Task: Open Card Product Launch Execution in Board Email Marketing Welcome Email Series Strategy and Execution to Workspace Email Marketing Software and add a team member Softage.1@softage.net, a label Blue, a checklist Bond Investing, an attachment from Trello, a color Blue and finally, add a card description 'Create and send out employee satisfaction survey on work environment' and a comment 'Let us approach this task with a sense of collaboration and teamwork, leveraging the strengths of each team member.'. Add a start date 'Jan 09, 1900' with a due date 'Jan 09, 1900'
Action: Mouse moved to (65, 315)
Screenshot: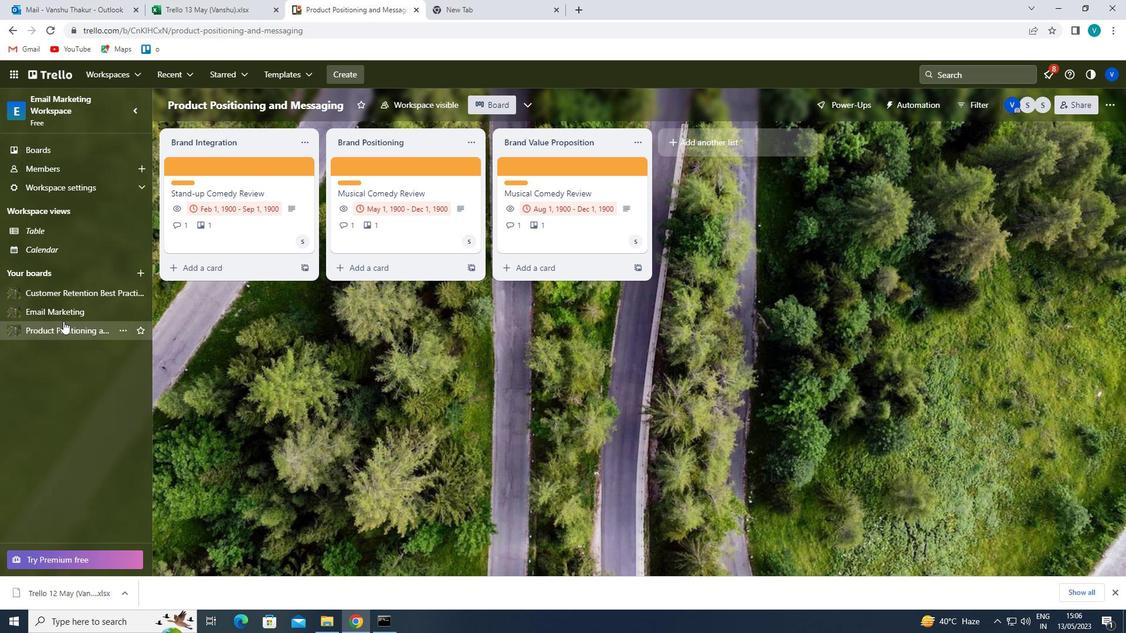 
Action: Mouse pressed left at (65, 315)
Screenshot: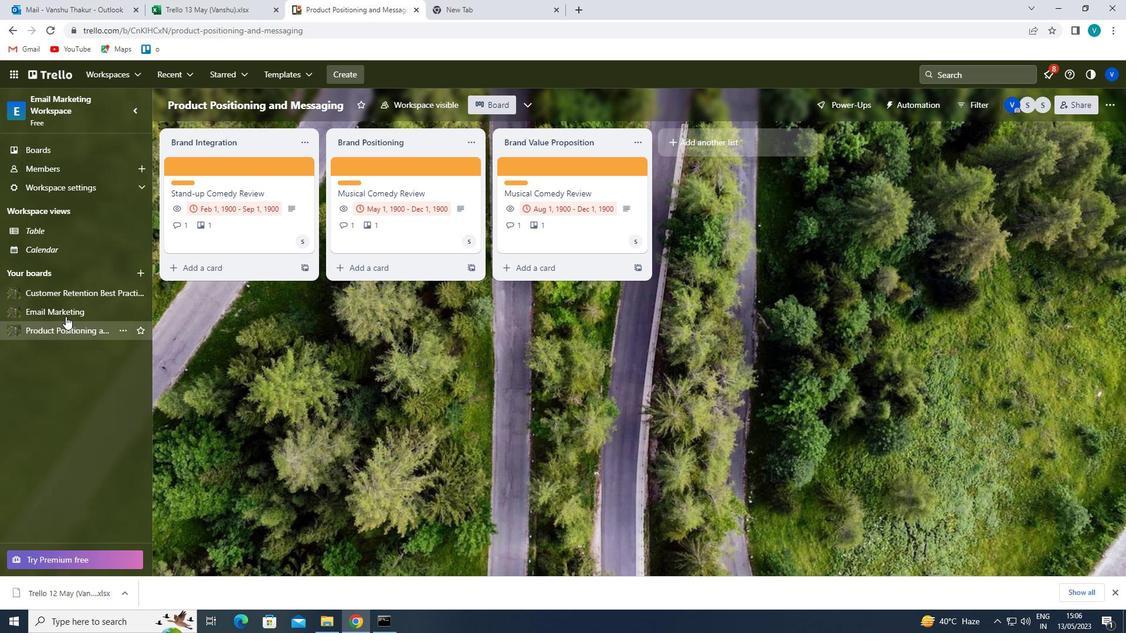 
Action: Mouse moved to (588, 162)
Screenshot: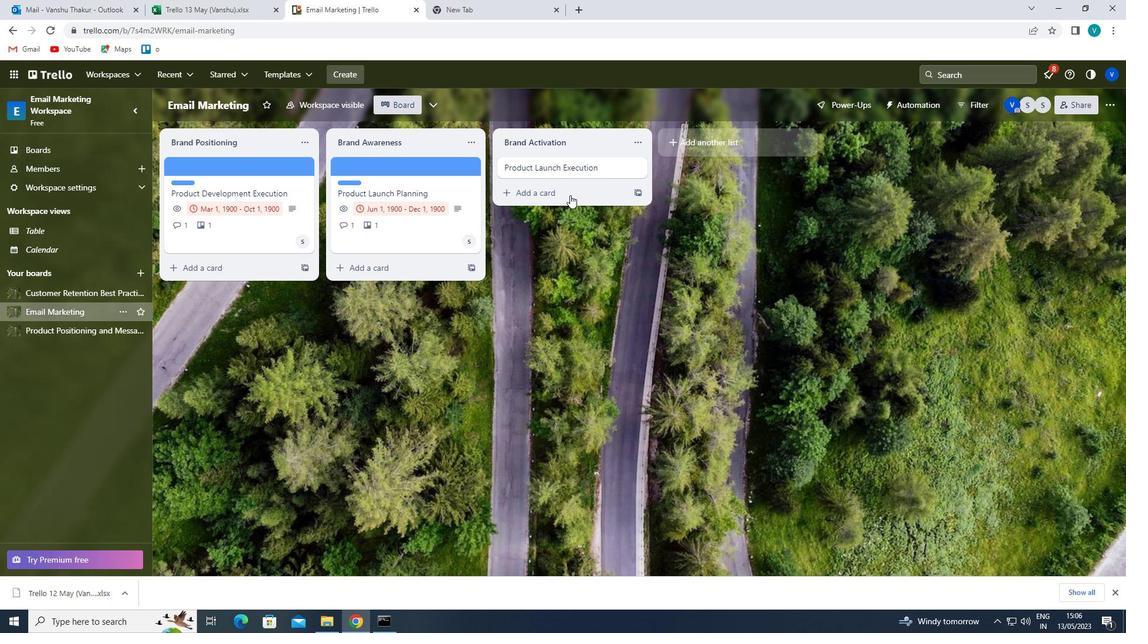 
Action: Mouse pressed left at (588, 162)
Screenshot: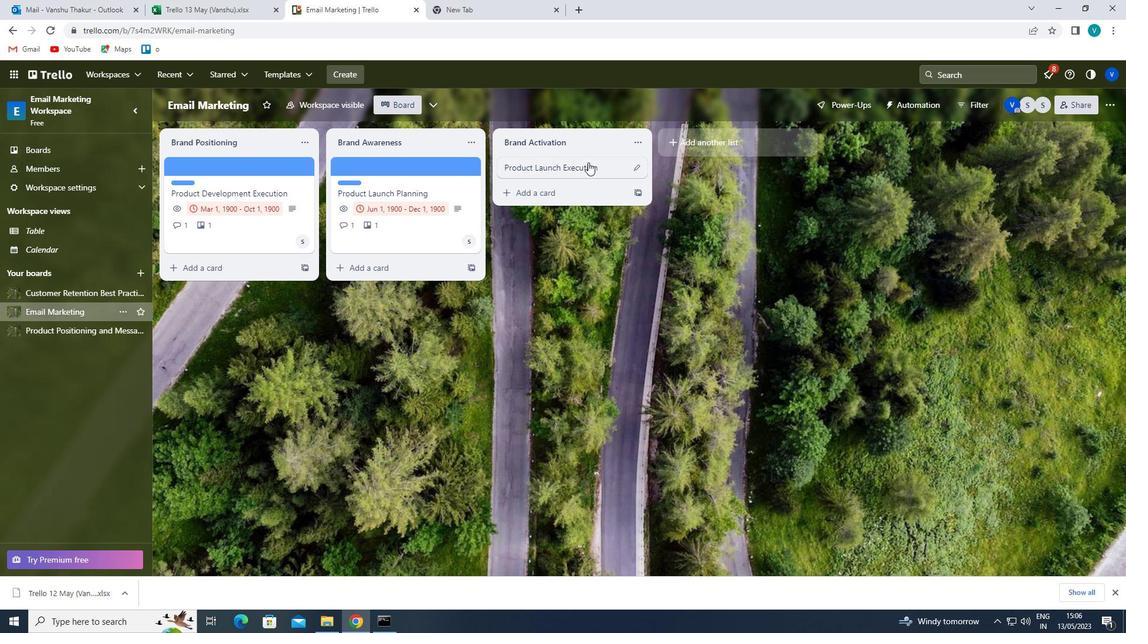 
Action: Mouse moved to (695, 206)
Screenshot: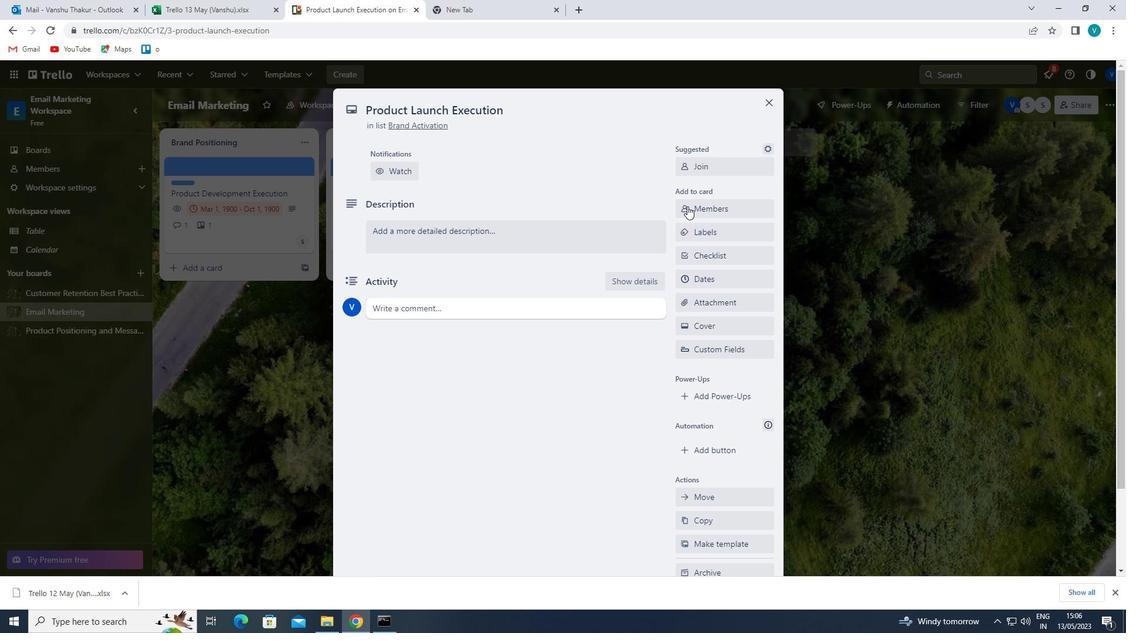 
Action: Mouse pressed left at (695, 206)
Screenshot: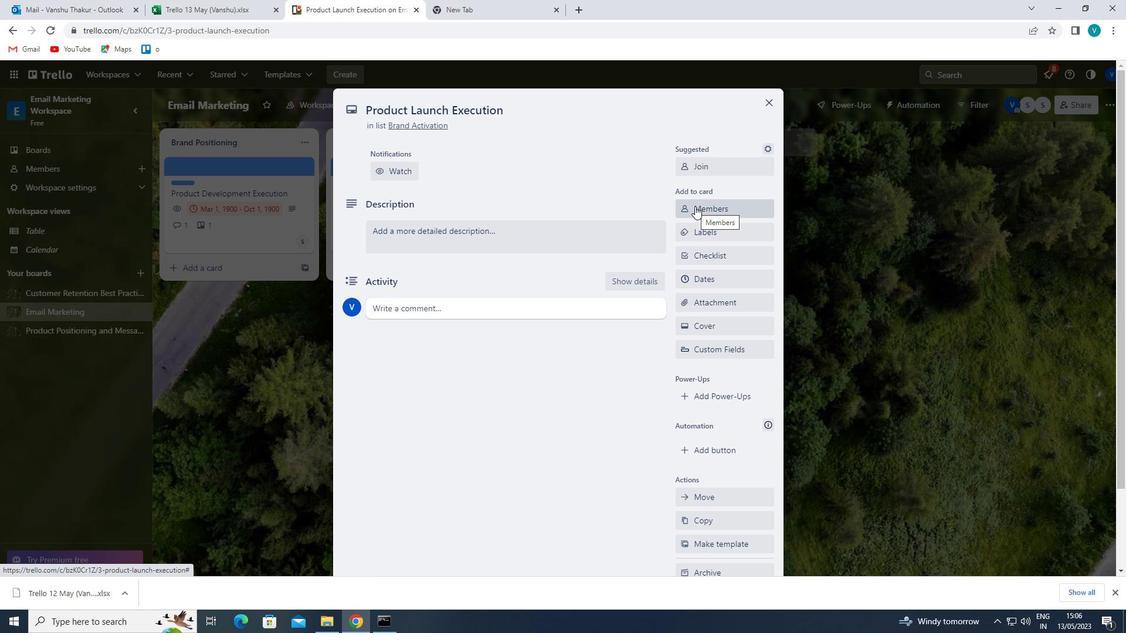 
Action: Mouse moved to (668, 192)
Screenshot: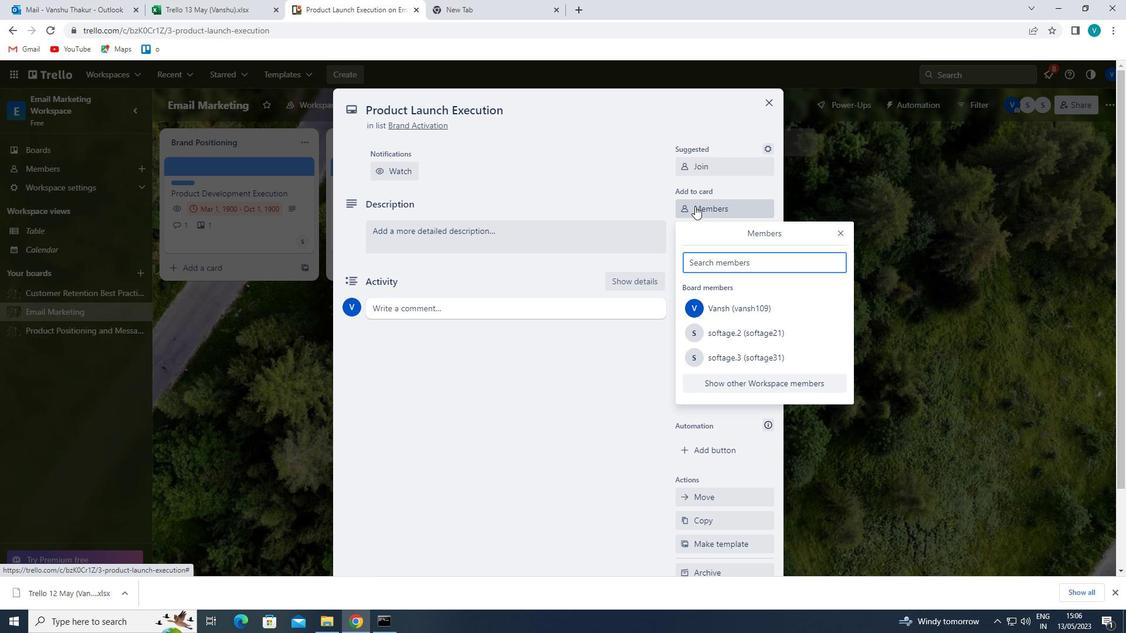 
Action: Key pressed <Key.shift>SOFT
Screenshot: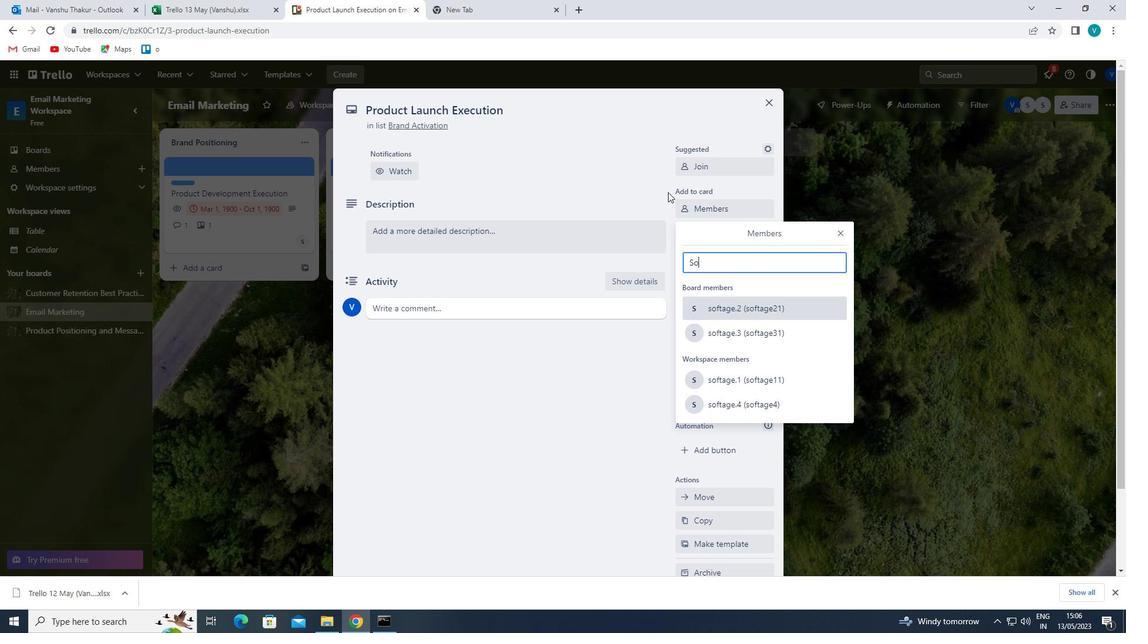 
Action: Mouse moved to (748, 375)
Screenshot: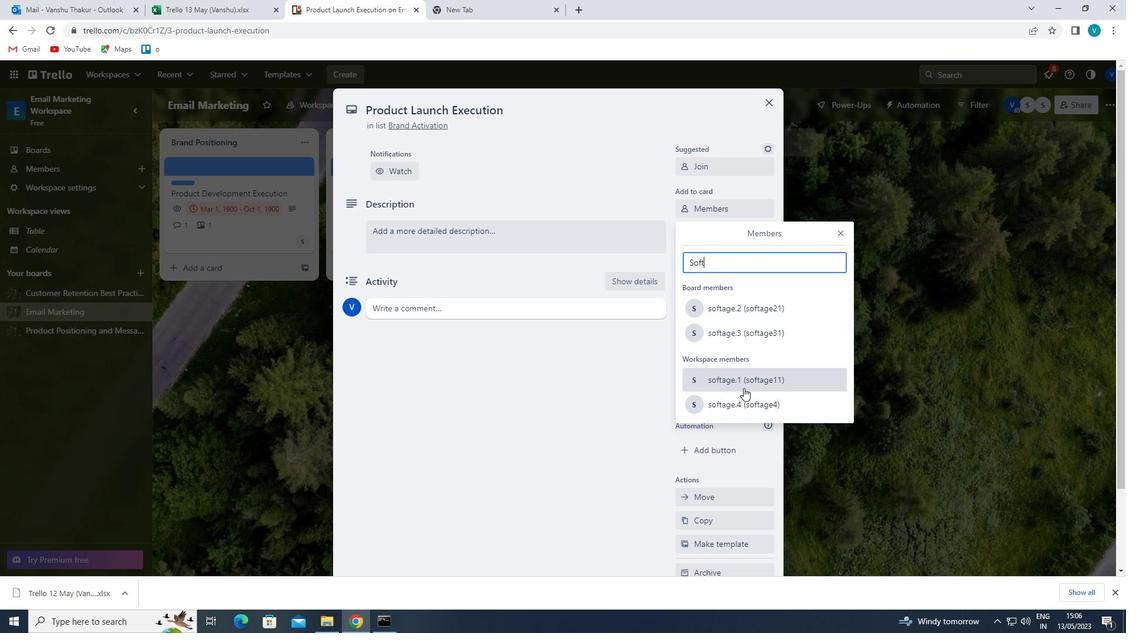 
Action: Mouse pressed left at (748, 375)
Screenshot: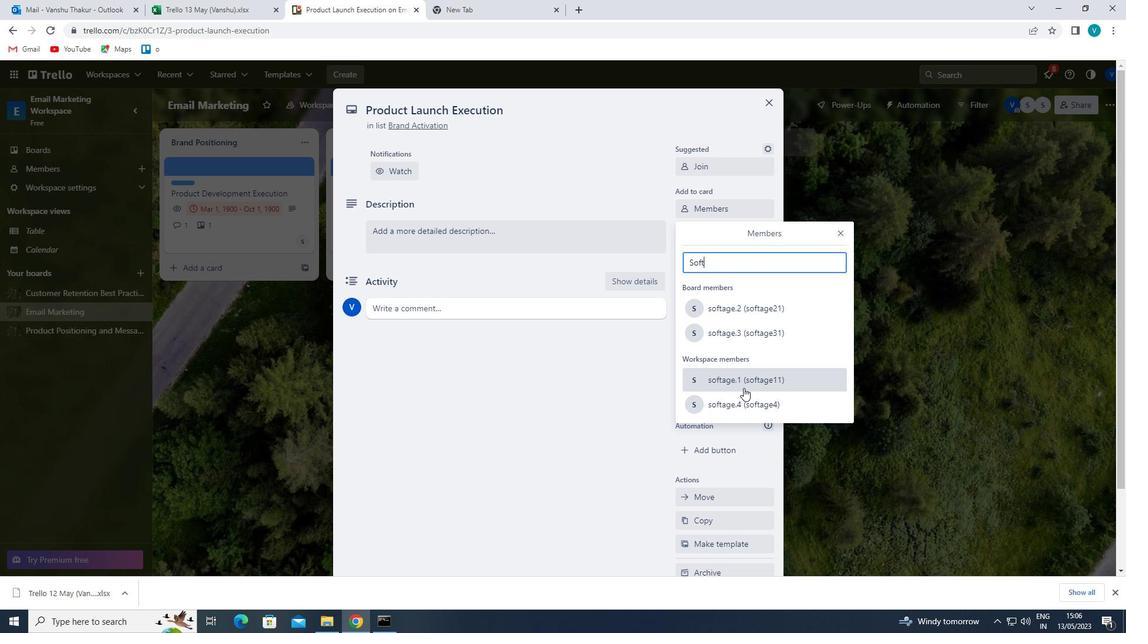 
Action: Mouse moved to (842, 233)
Screenshot: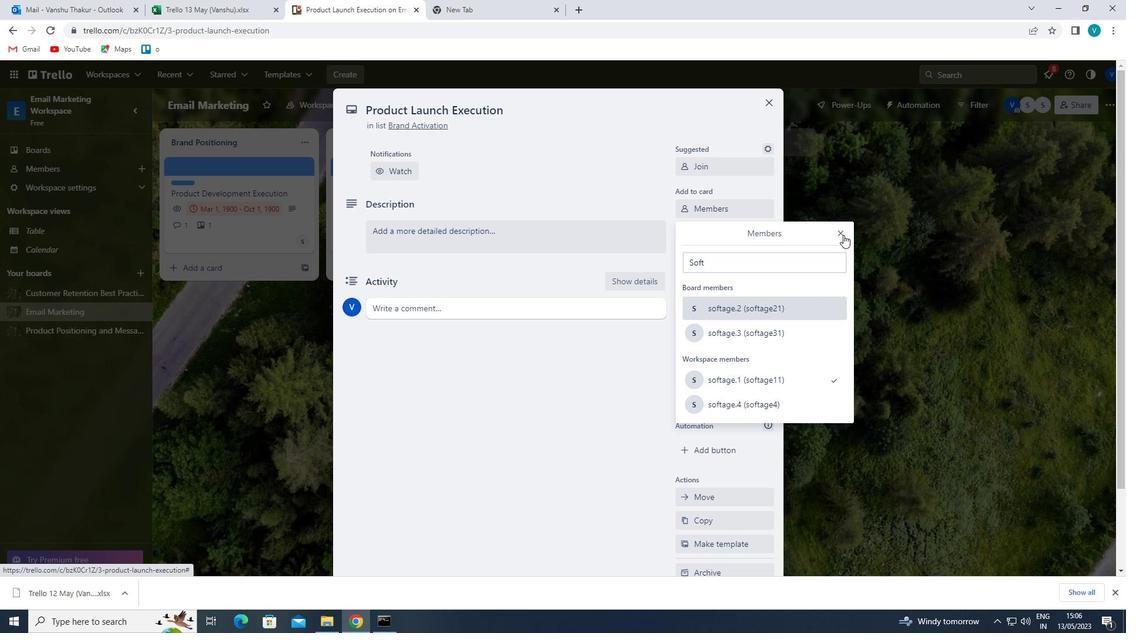
Action: Mouse pressed left at (842, 233)
Screenshot: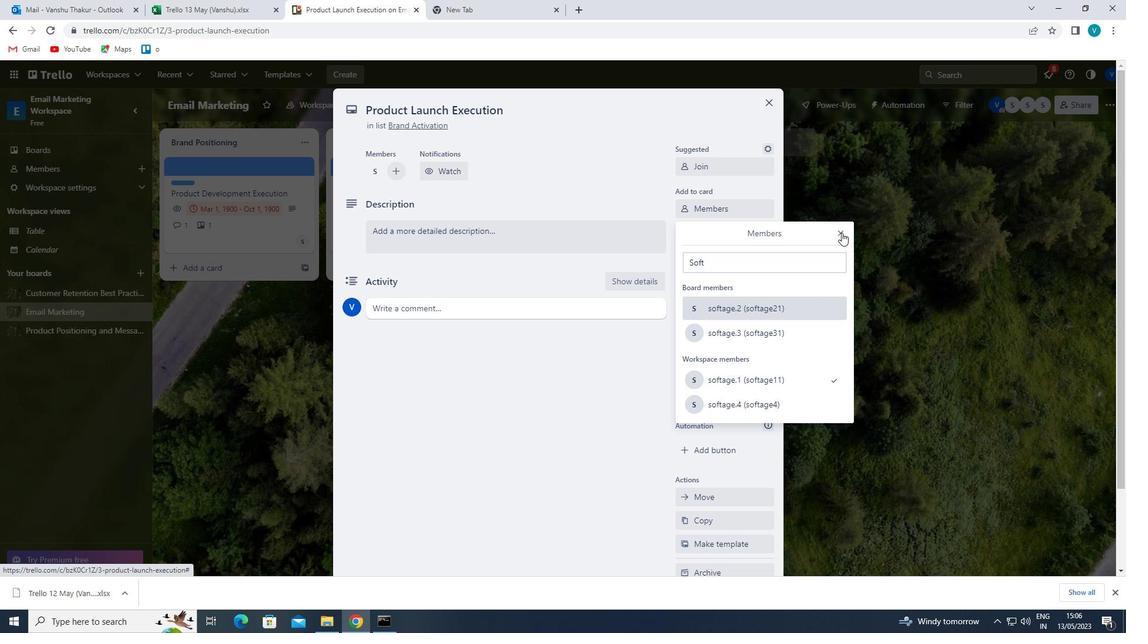 
Action: Mouse moved to (735, 232)
Screenshot: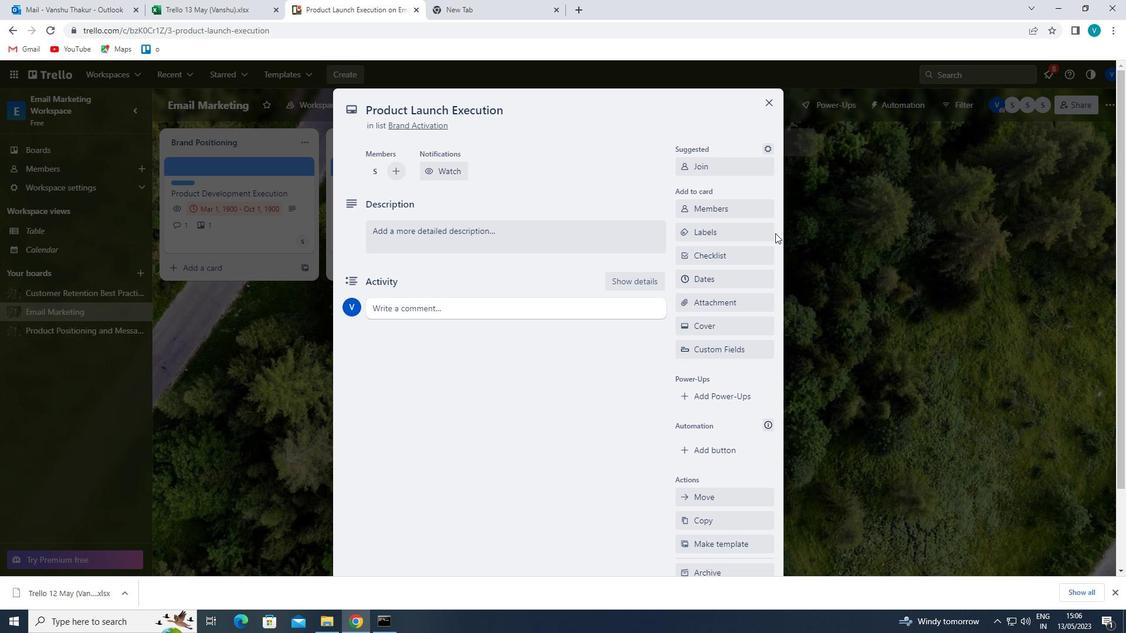 
Action: Mouse pressed left at (735, 232)
Screenshot: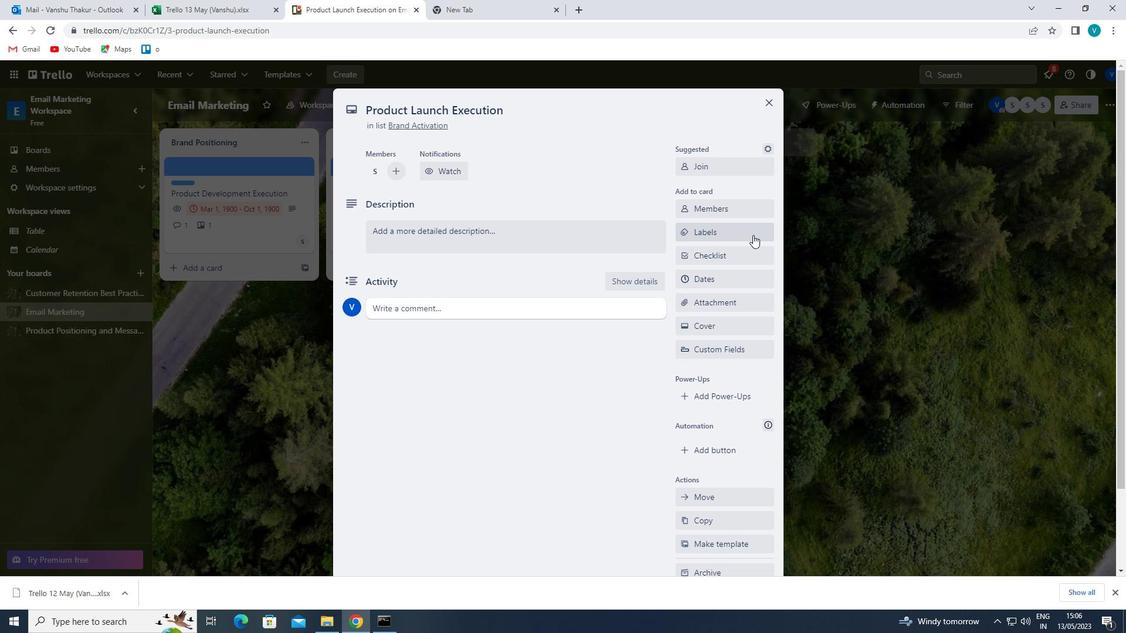 
Action: Mouse moved to (734, 429)
Screenshot: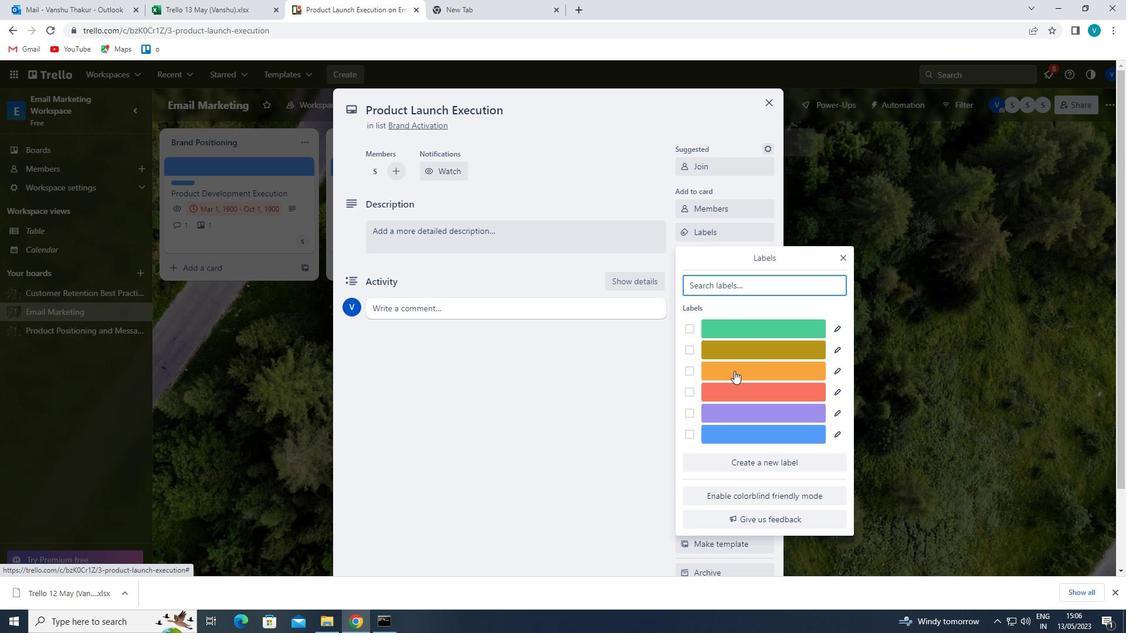 
Action: Mouse pressed left at (734, 429)
Screenshot: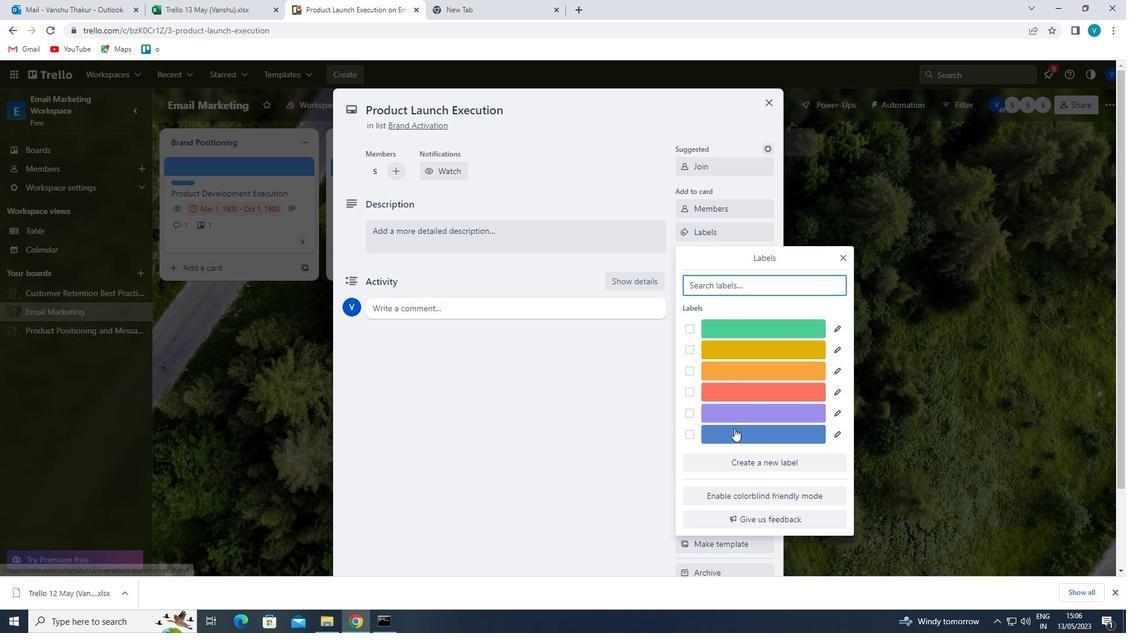 
Action: Mouse moved to (842, 258)
Screenshot: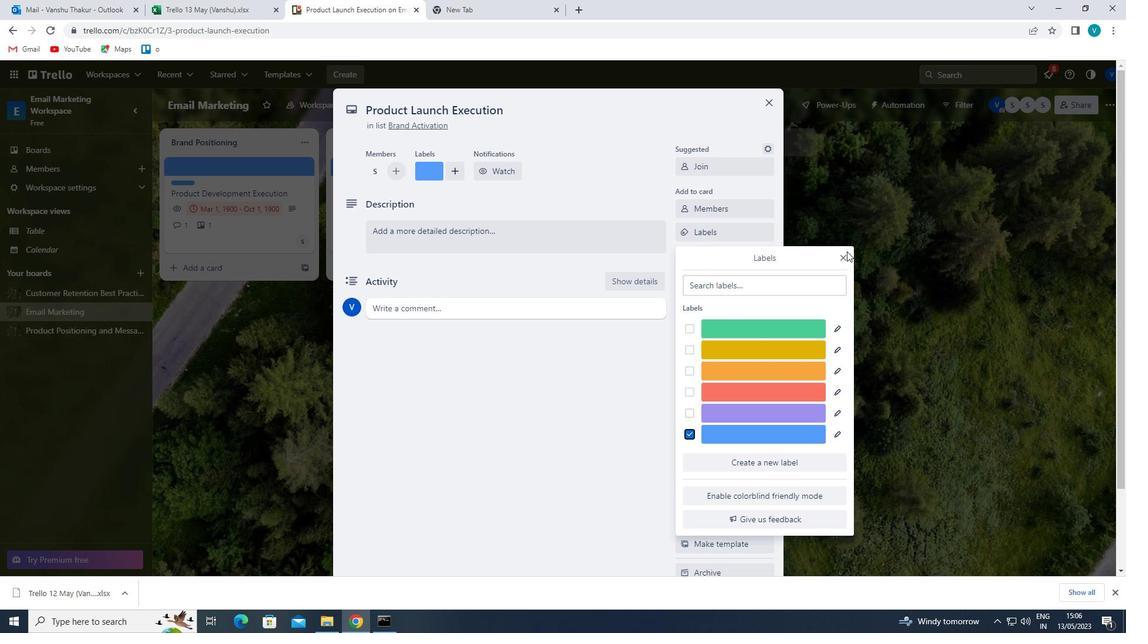 
Action: Mouse pressed left at (842, 258)
Screenshot: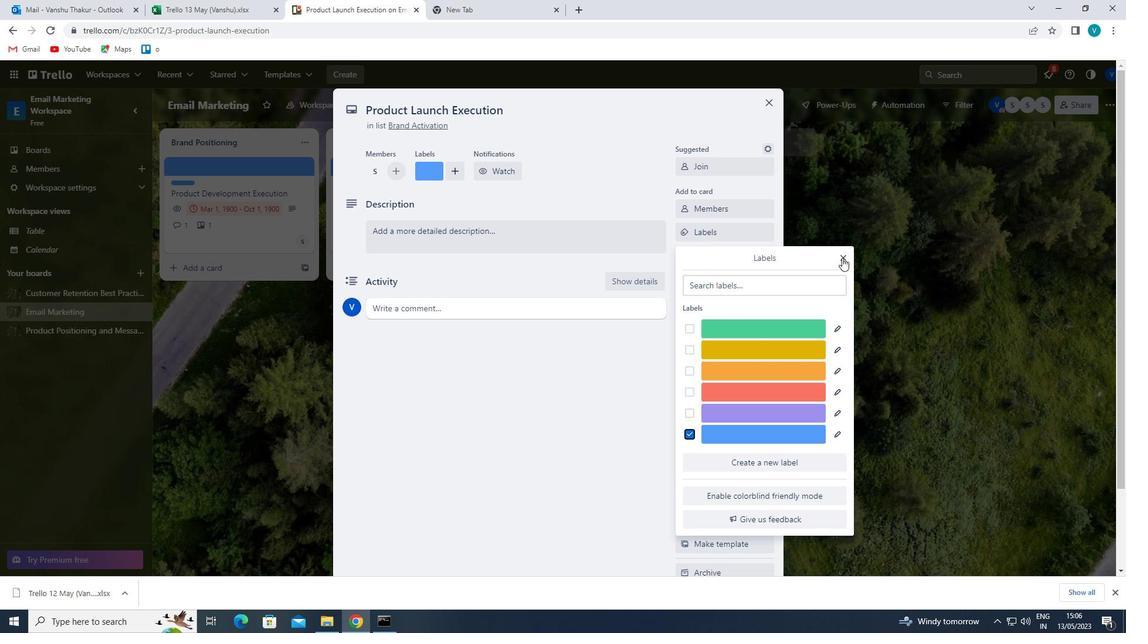 
Action: Mouse moved to (739, 255)
Screenshot: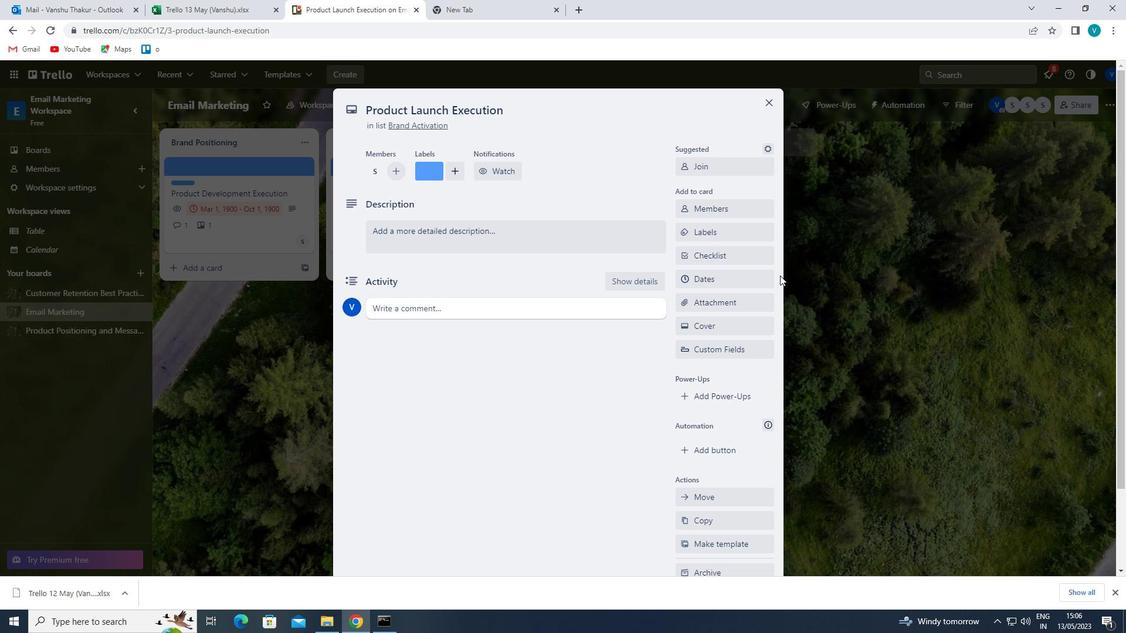
Action: Mouse pressed left at (739, 255)
Screenshot: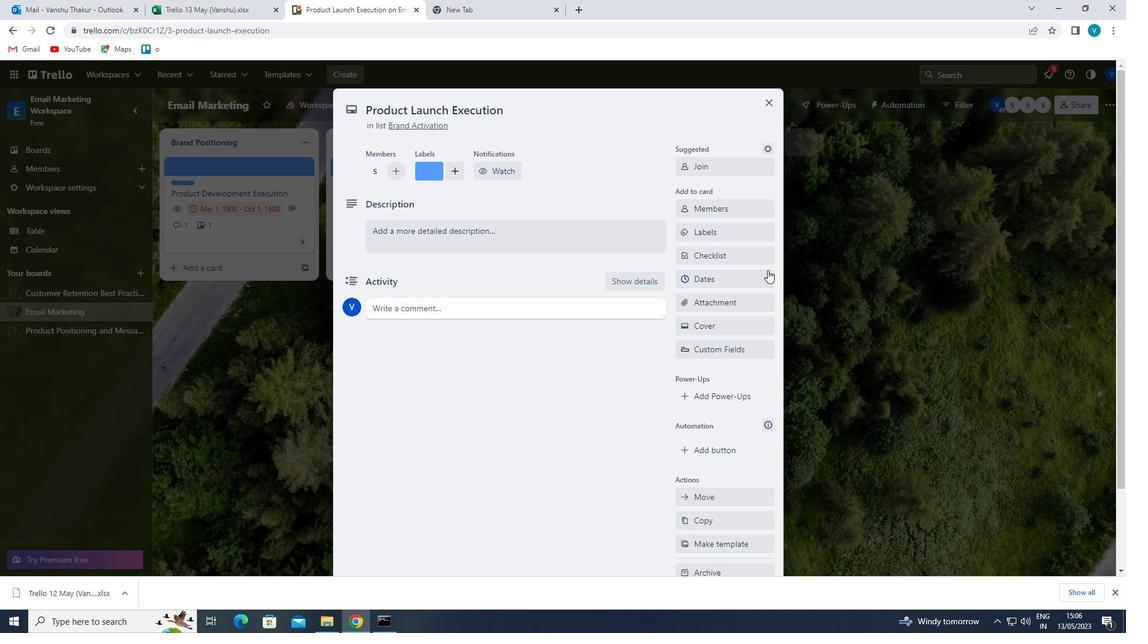 
Action: Key pressed <Key.shift>BOND<Key.space>
Screenshot: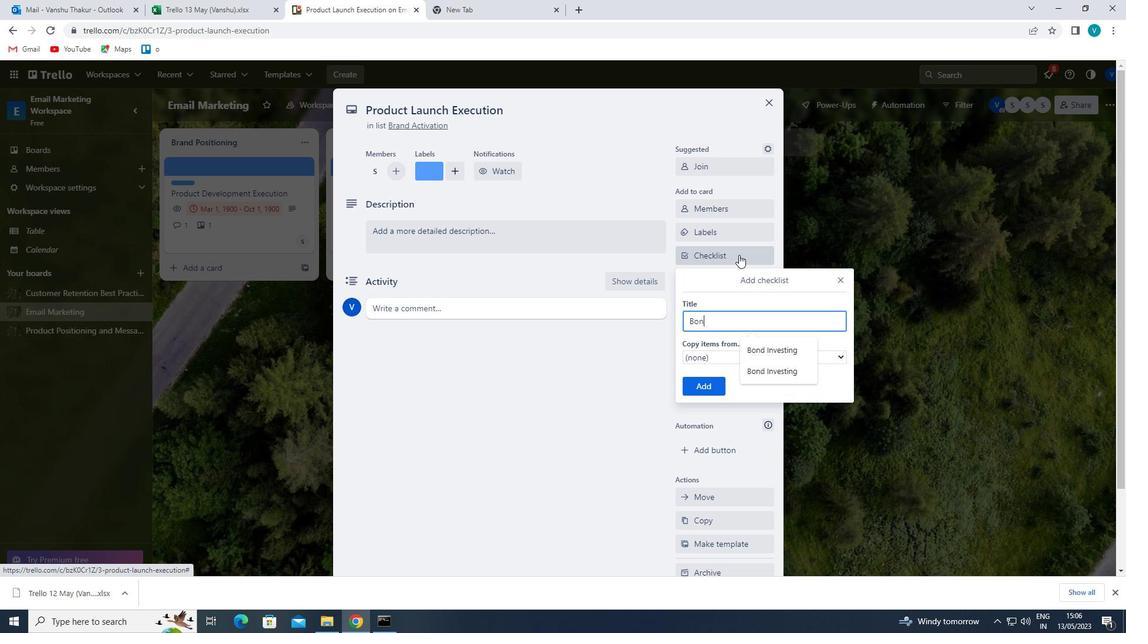 
Action: Mouse moved to (766, 354)
Screenshot: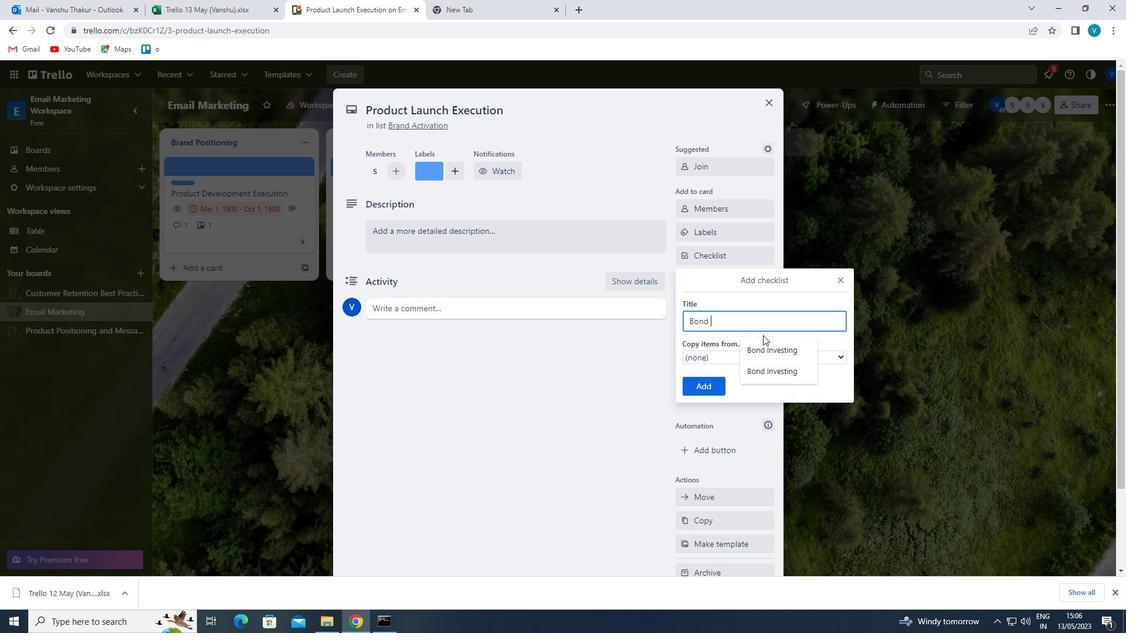 
Action: Mouse pressed left at (766, 354)
Screenshot: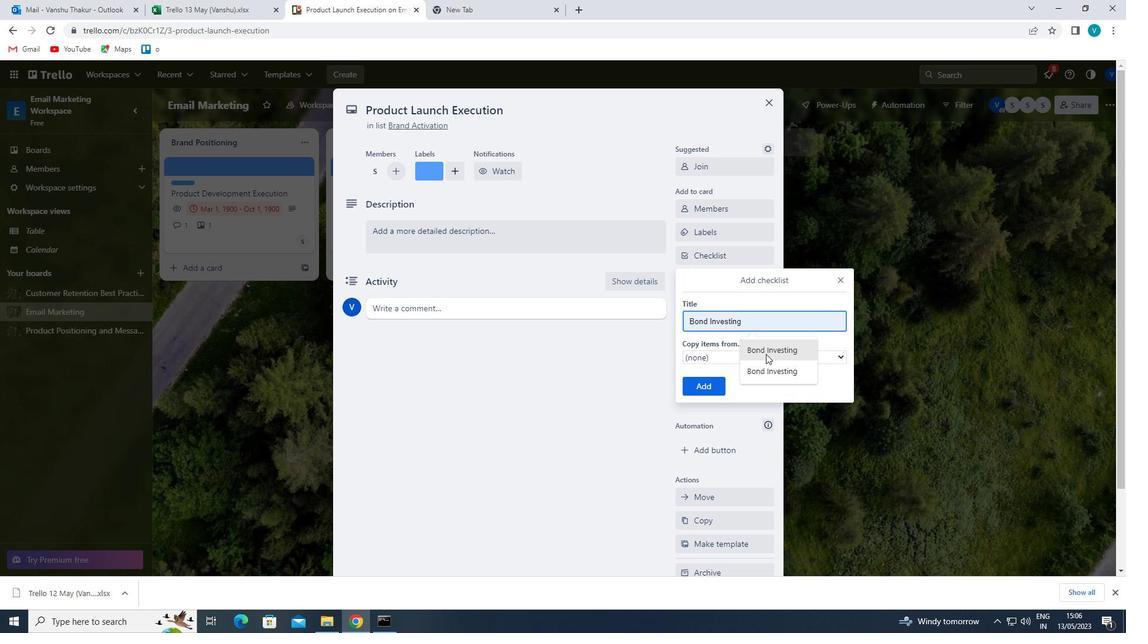 
Action: Mouse moved to (711, 382)
Screenshot: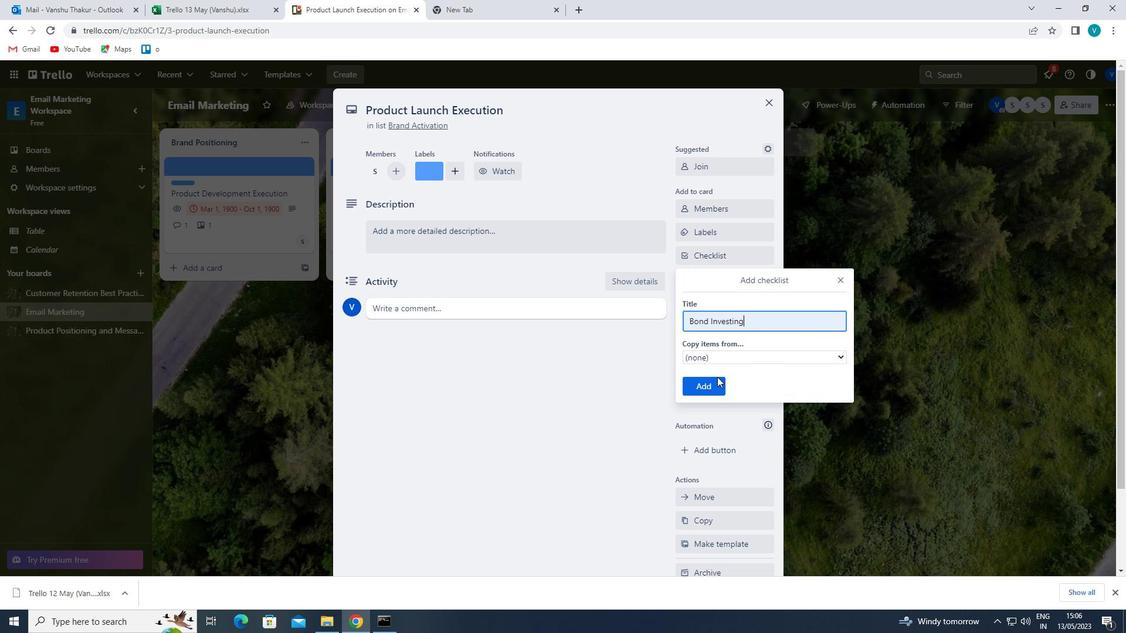 
Action: Mouse pressed left at (711, 382)
Screenshot: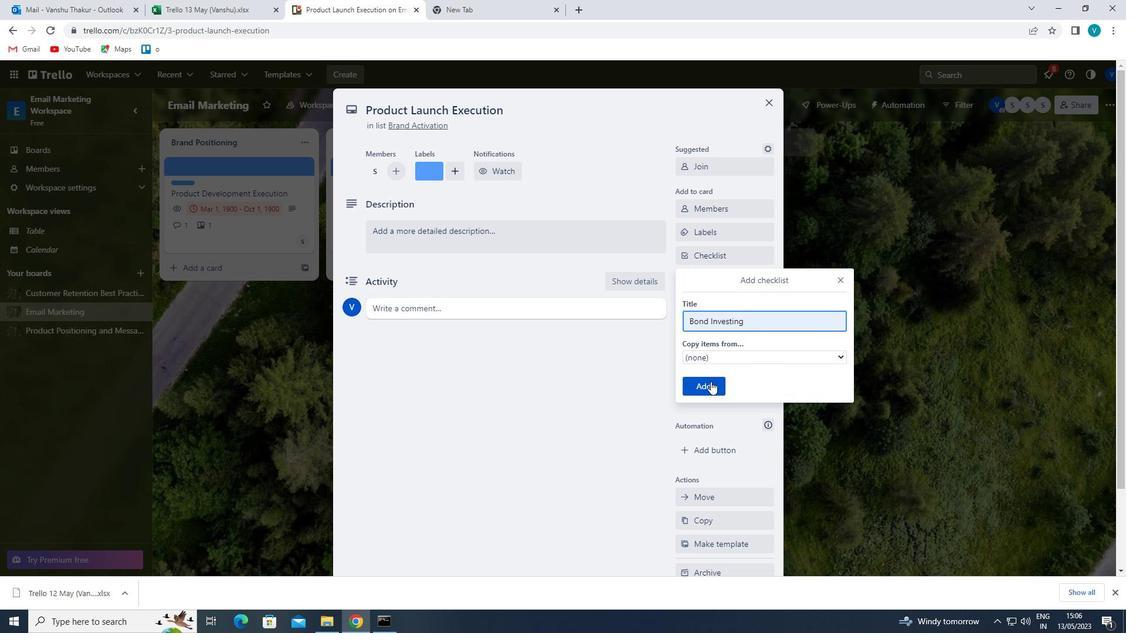 
Action: Mouse moved to (702, 305)
Screenshot: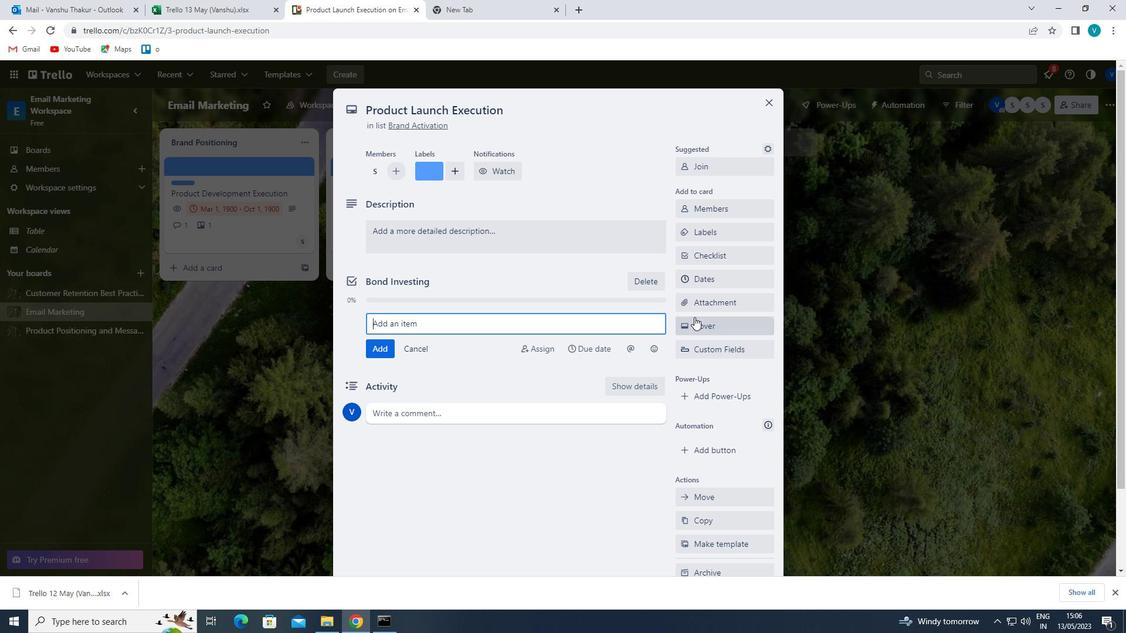 
Action: Mouse pressed left at (702, 305)
Screenshot: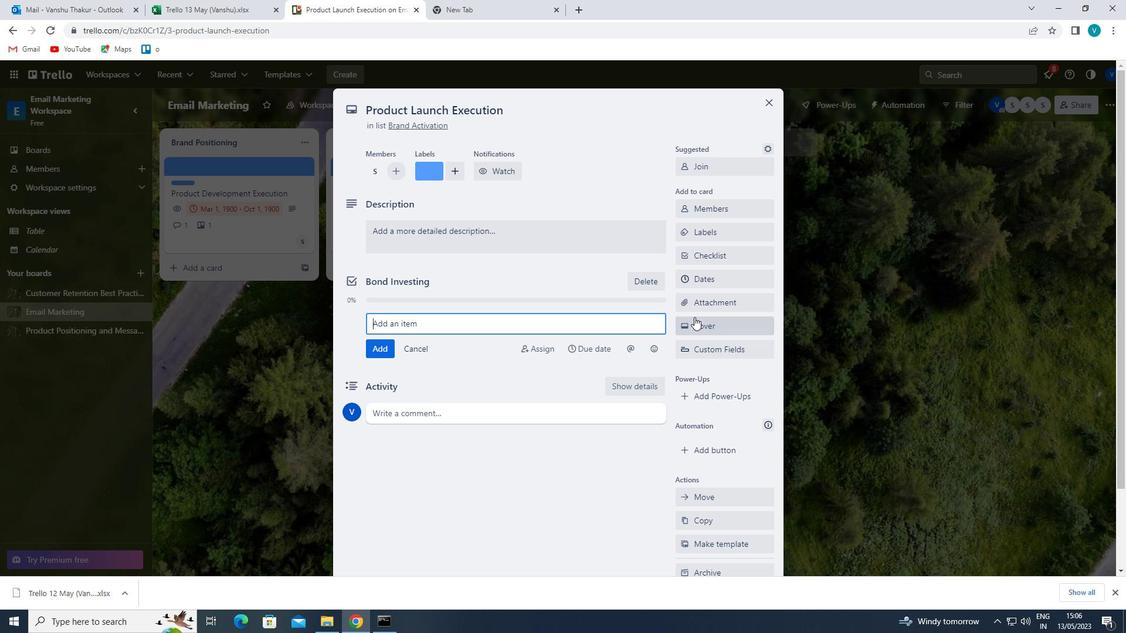 
Action: Mouse moved to (707, 370)
Screenshot: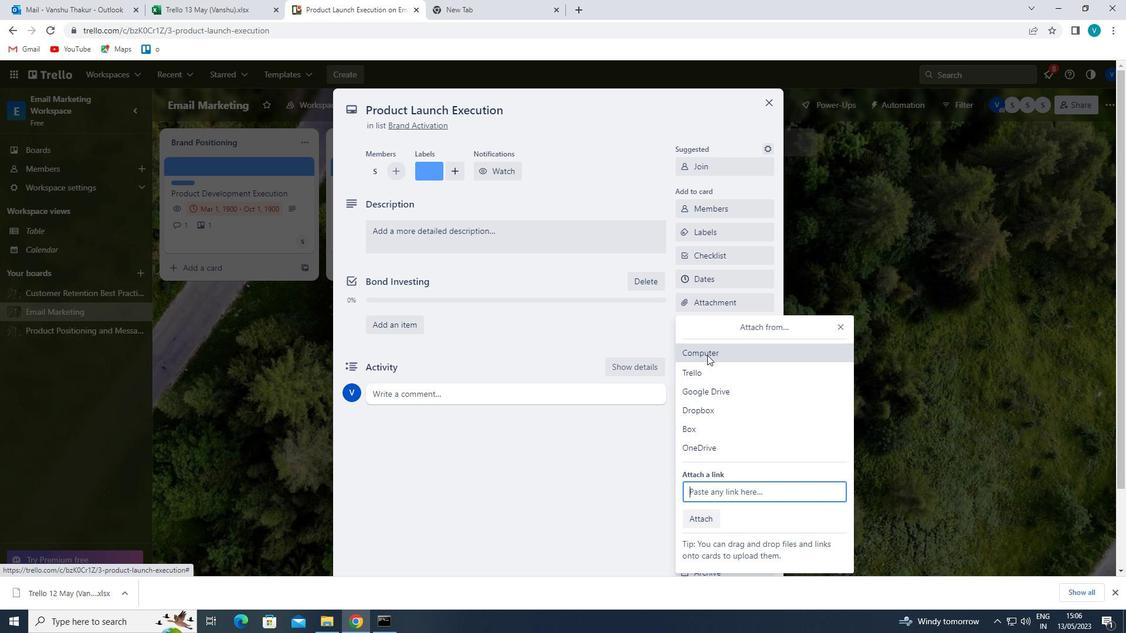 
Action: Mouse pressed left at (707, 370)
Screenshot: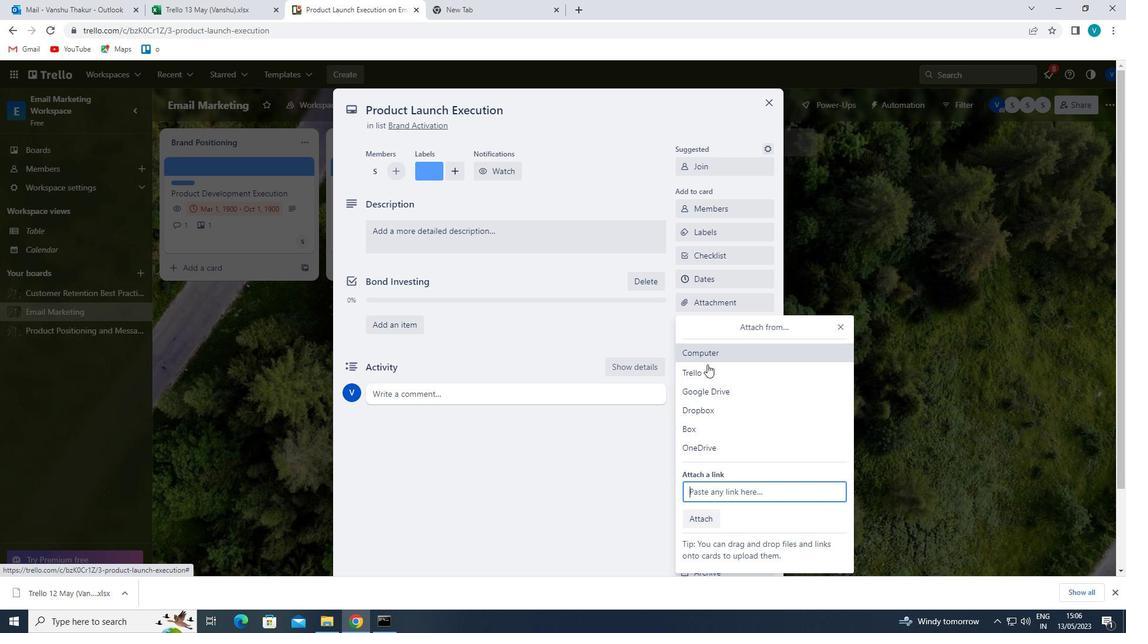 
Action: Mouse moved to (720, 351)
Screenshot: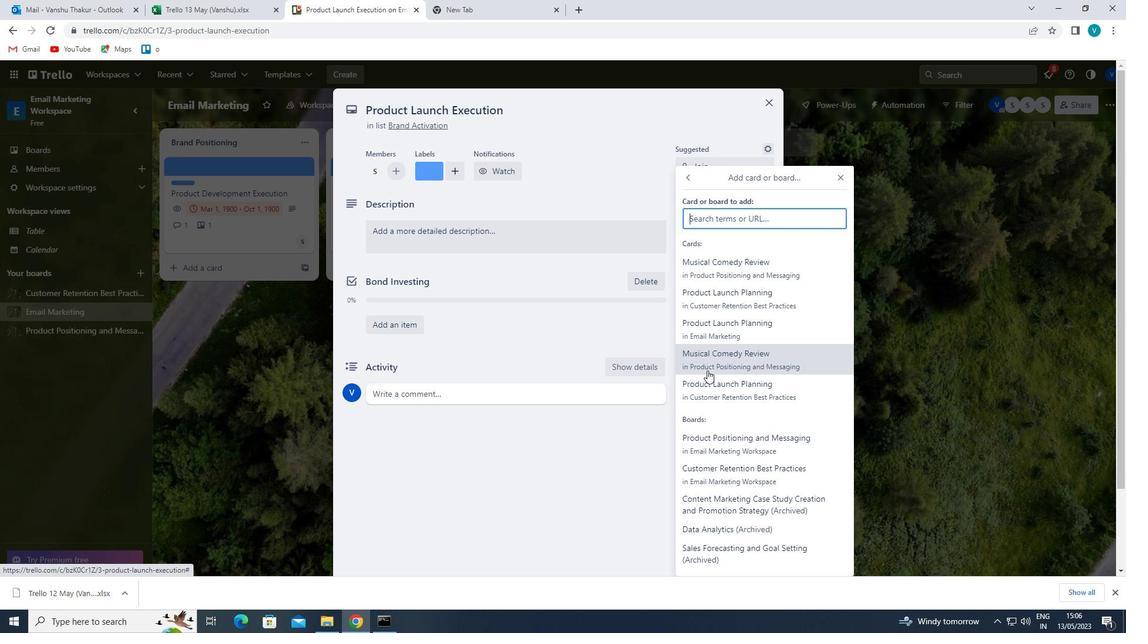 
Action: Mouse pressed left at (720, 351)
Screenshot: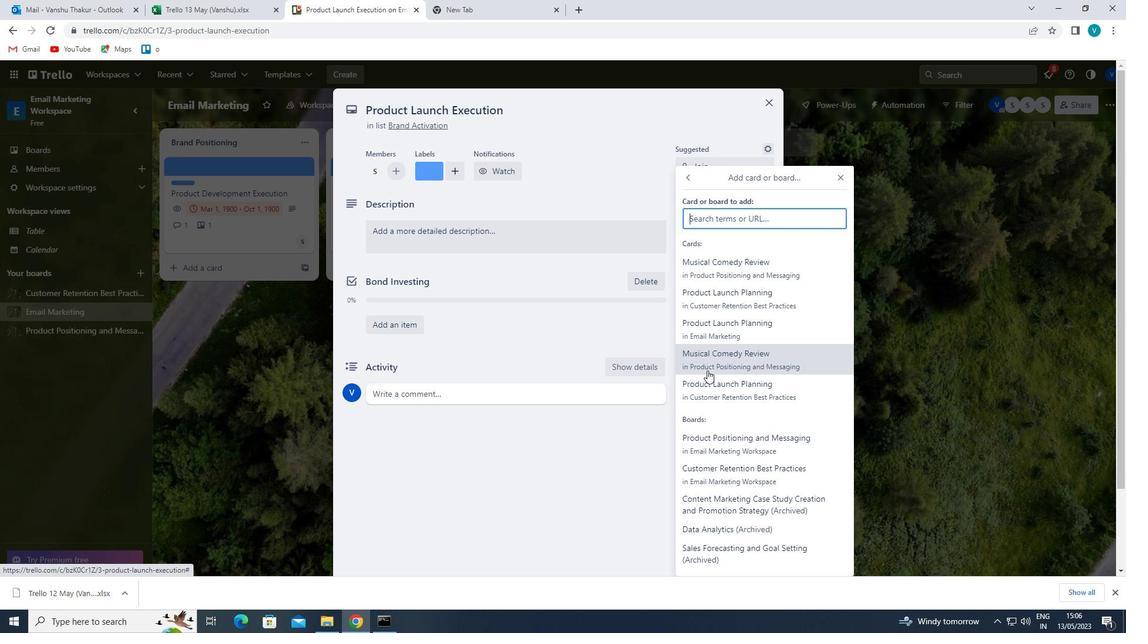 
Action: Mouse moved to (741, 322)
Screenshot: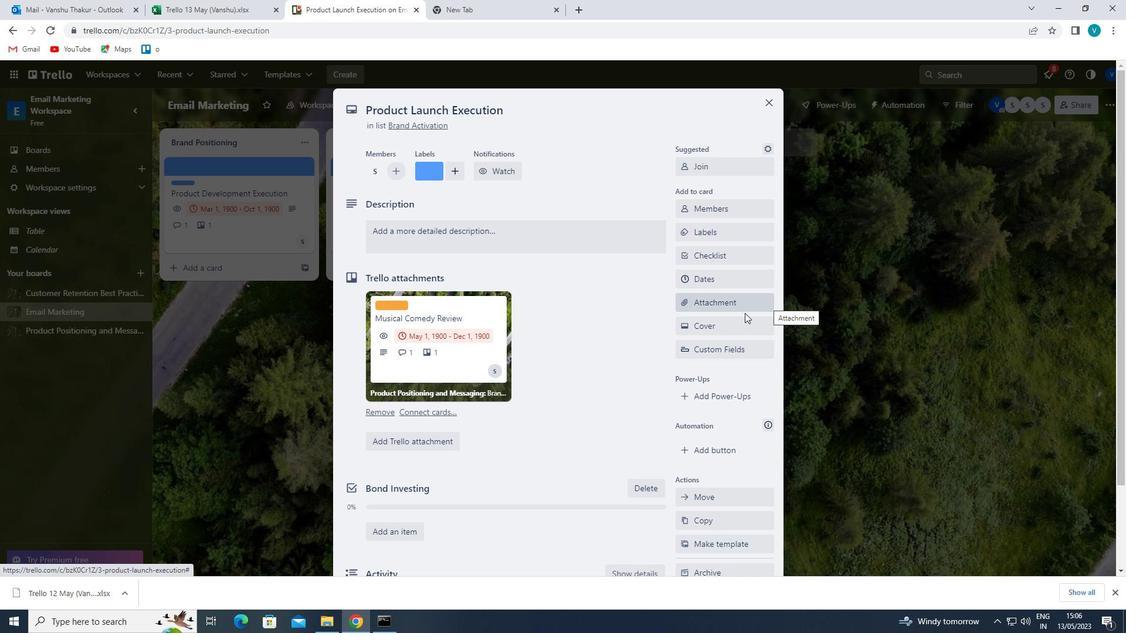 
Action: Mouse pressed left at (741, 322)
Screenshot: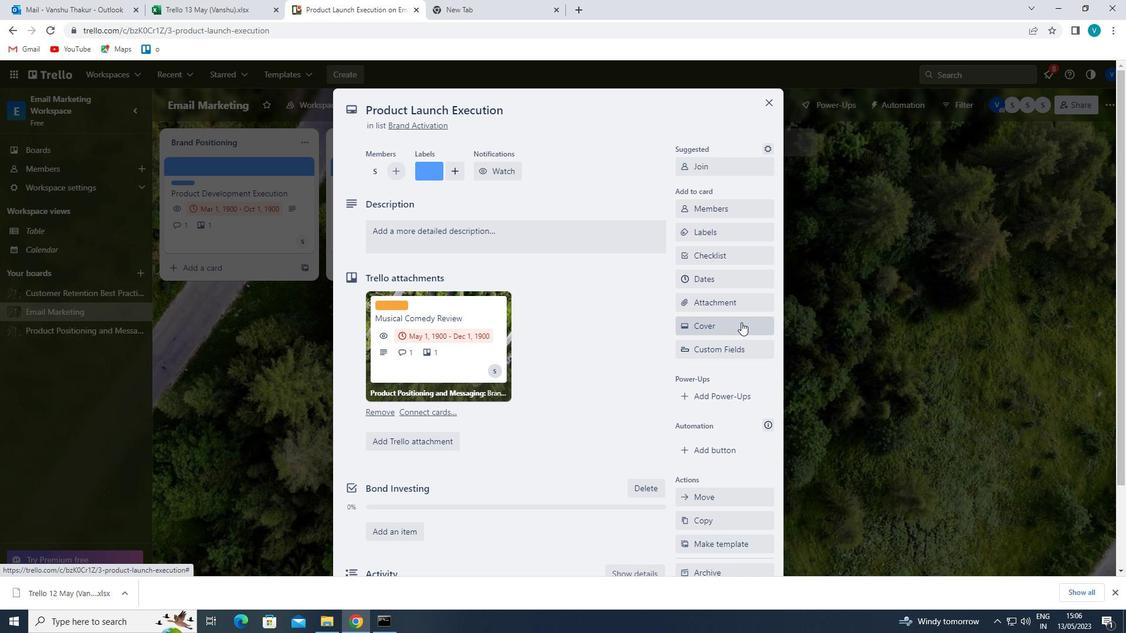 
Action: Mouse moved to (701, 364)
Screenshot: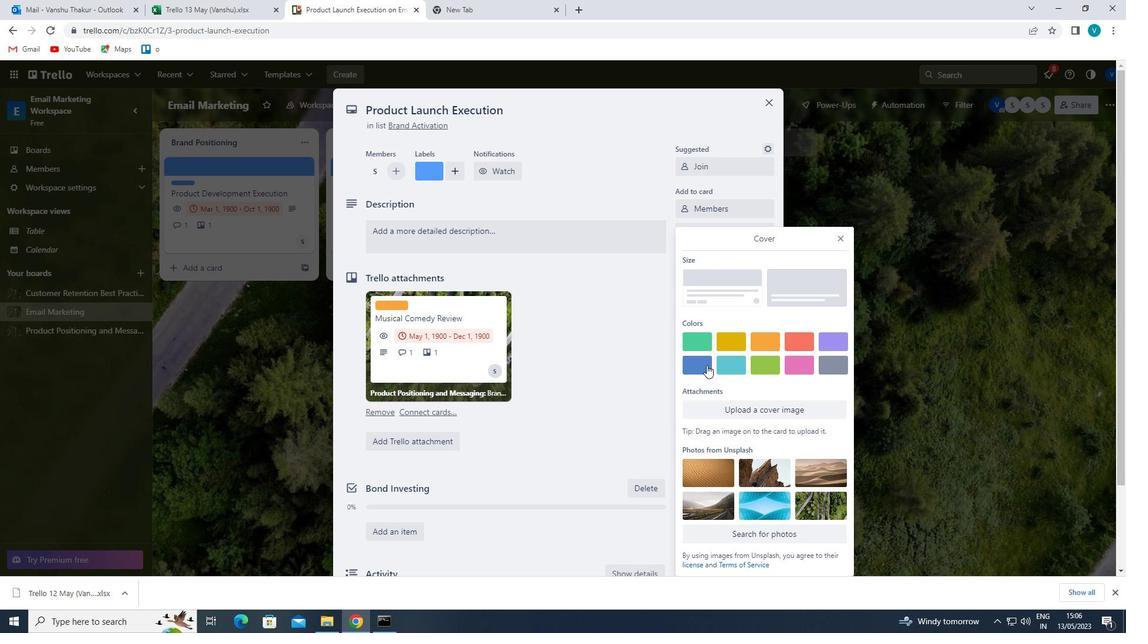 
Action: Mouse pressed left at (701, 364)
Screenshot: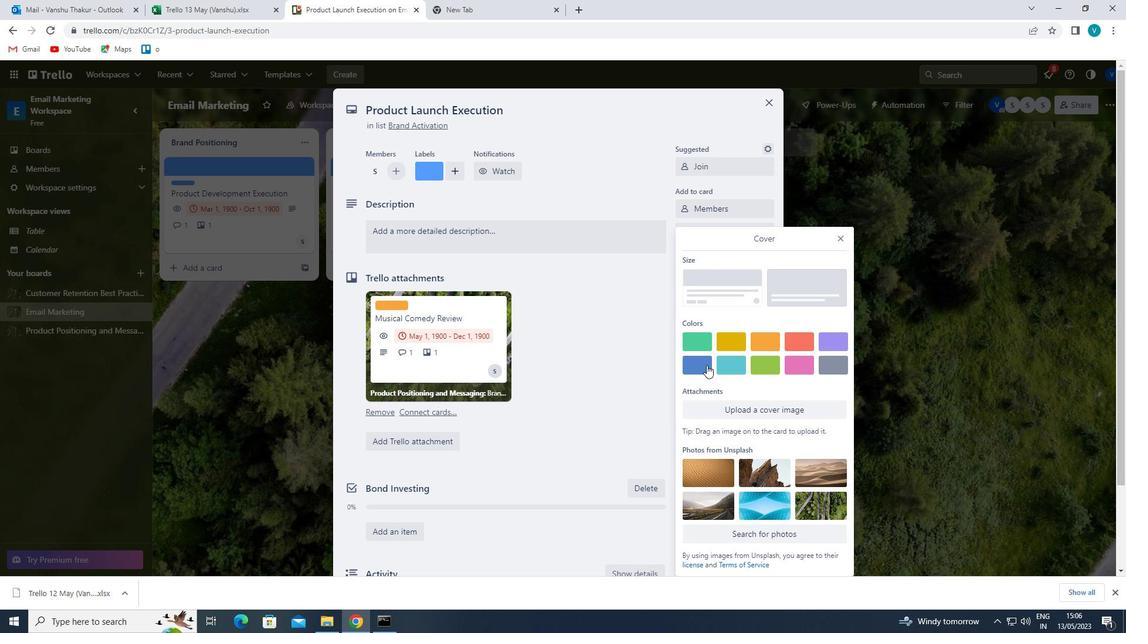 
Action: Mouse moved to (841, 217)
Screenshot: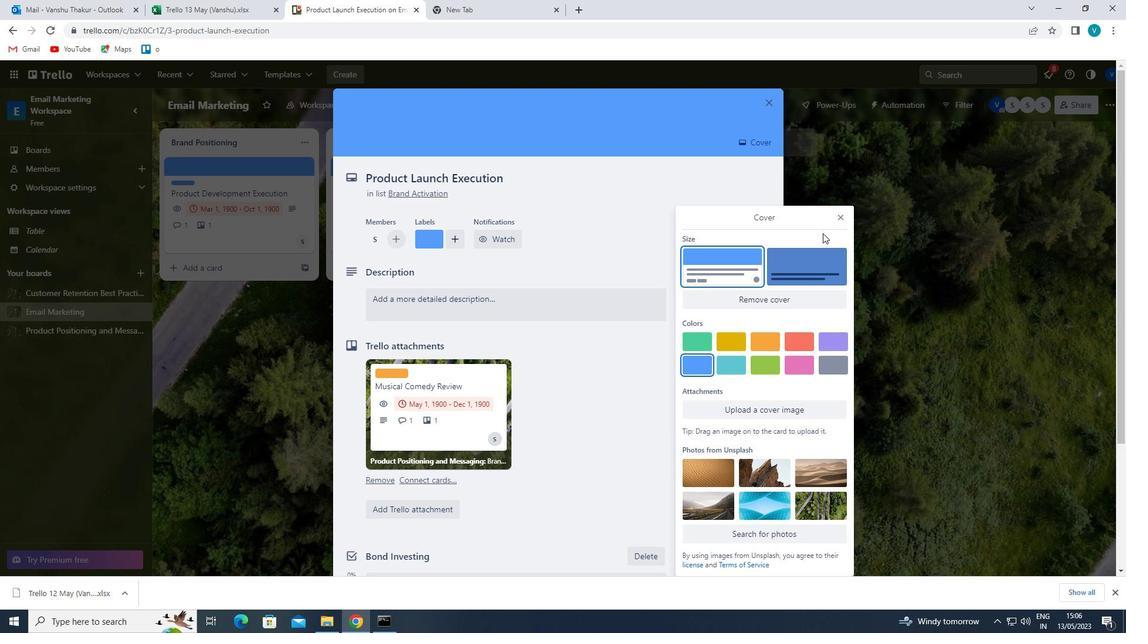
Action: Mouse pressed left at (841, 217)
Screenshot: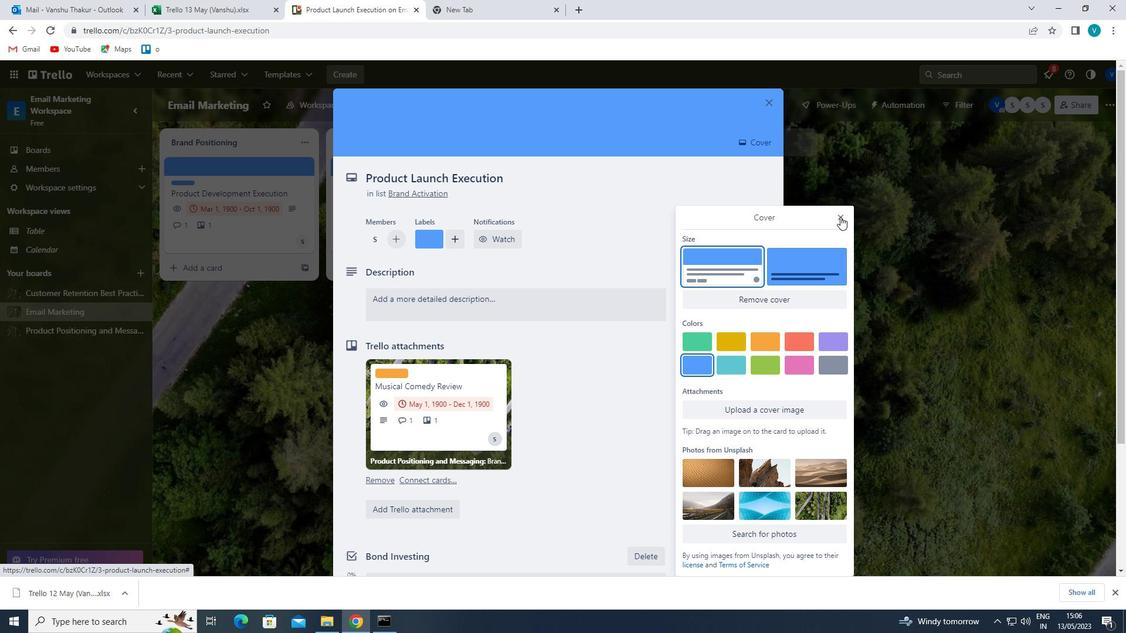 
Action: Mouse moved to (531, 309)
Screenshot: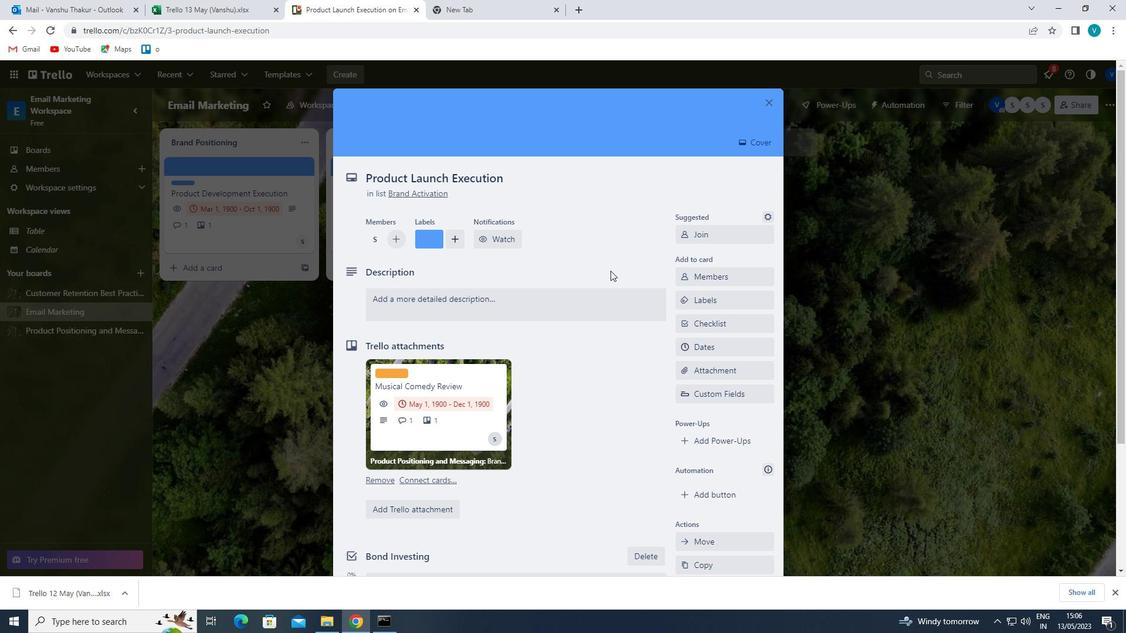 
Action: Mouse pressed left at (531, 309)
Screenshot: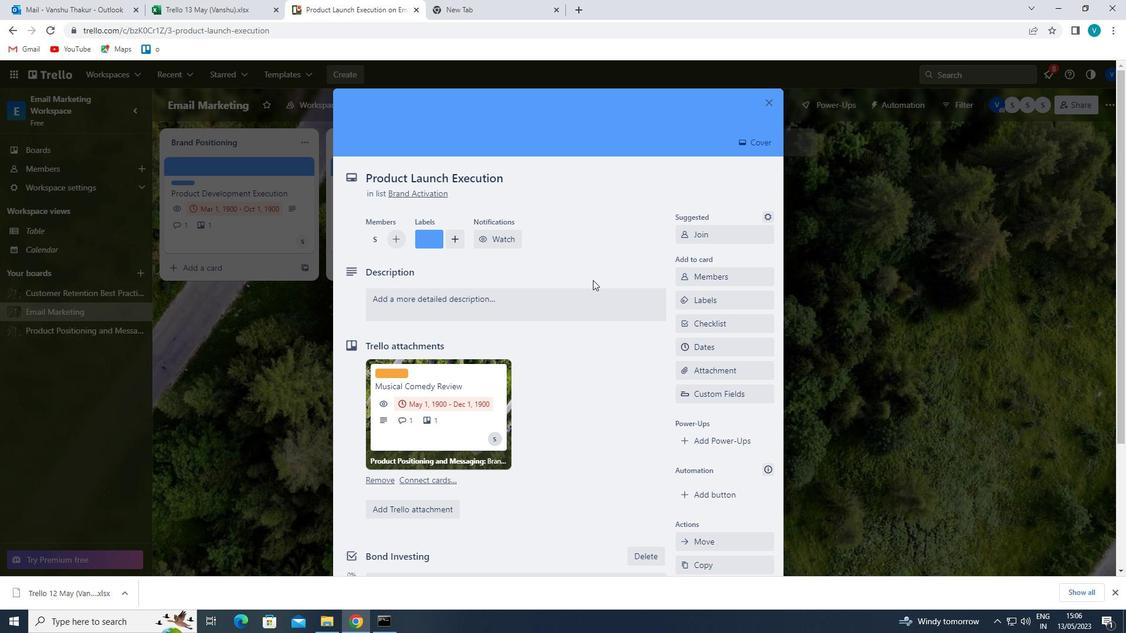 
Action: Mouse moved to (534, 308)
Screenshot: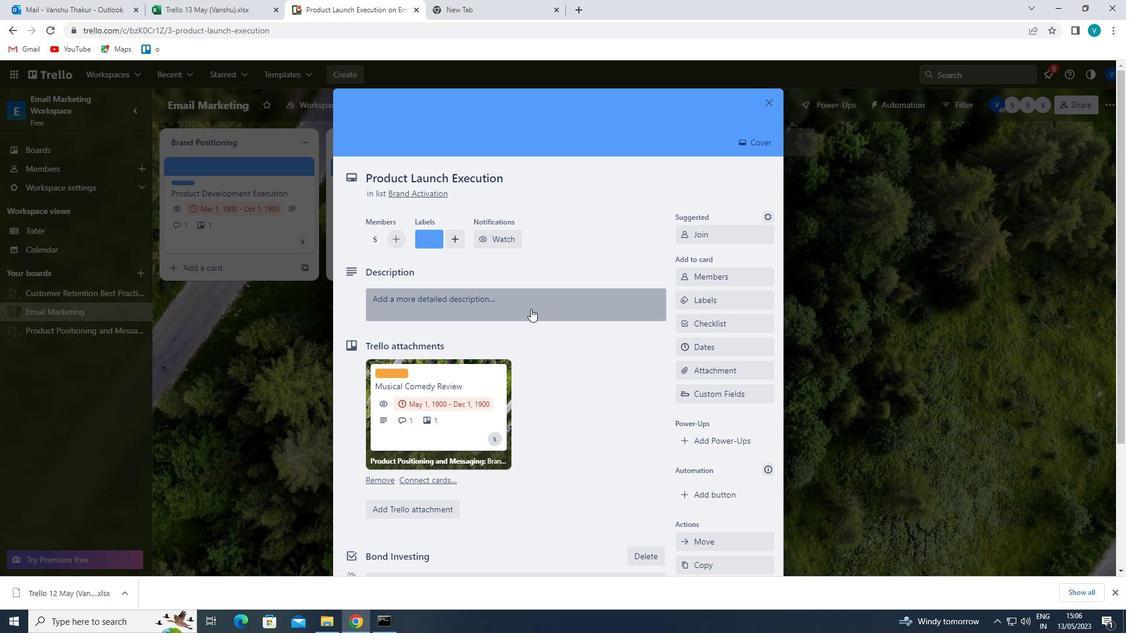 
Action: Key pressed '<Key.shift>CREATE<Key.space>AND<Key.space>SEND<Key.space>OUT<Key.space>EMPLOYEE<Key.space>SATISFACTION<Key.space>SURVY<Key.space><Key.backspace><Key.backspace>EY<Key.space>ON<Key.space>WORK<Key.space>ENVIRONMENT'
Screenshot: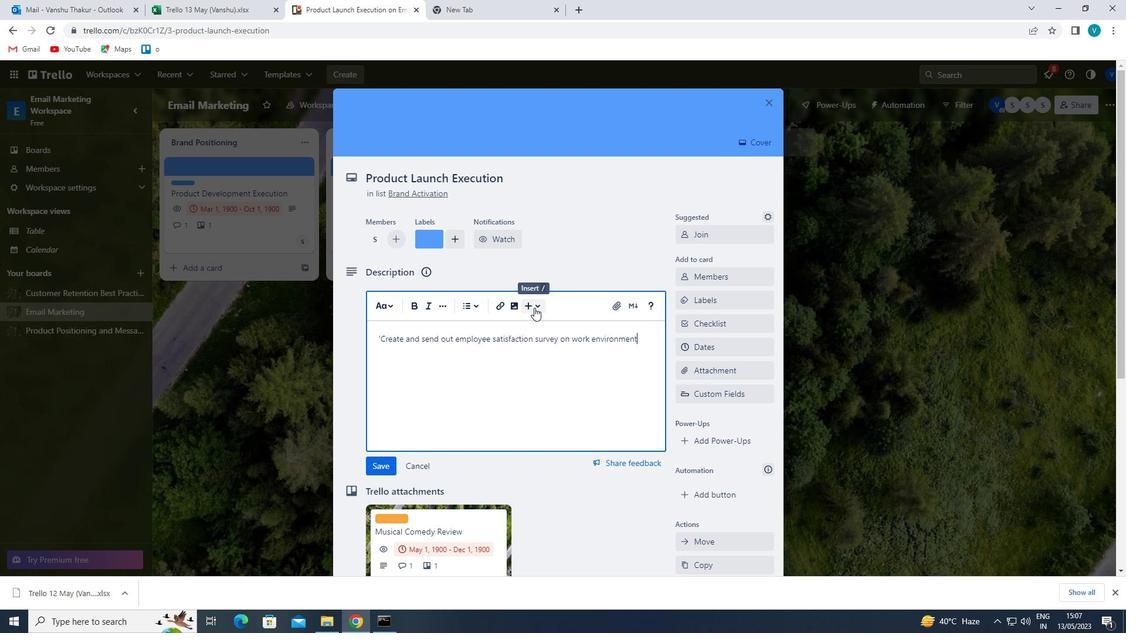 
Action: Mouse moved to (375, 468)
Screenshot: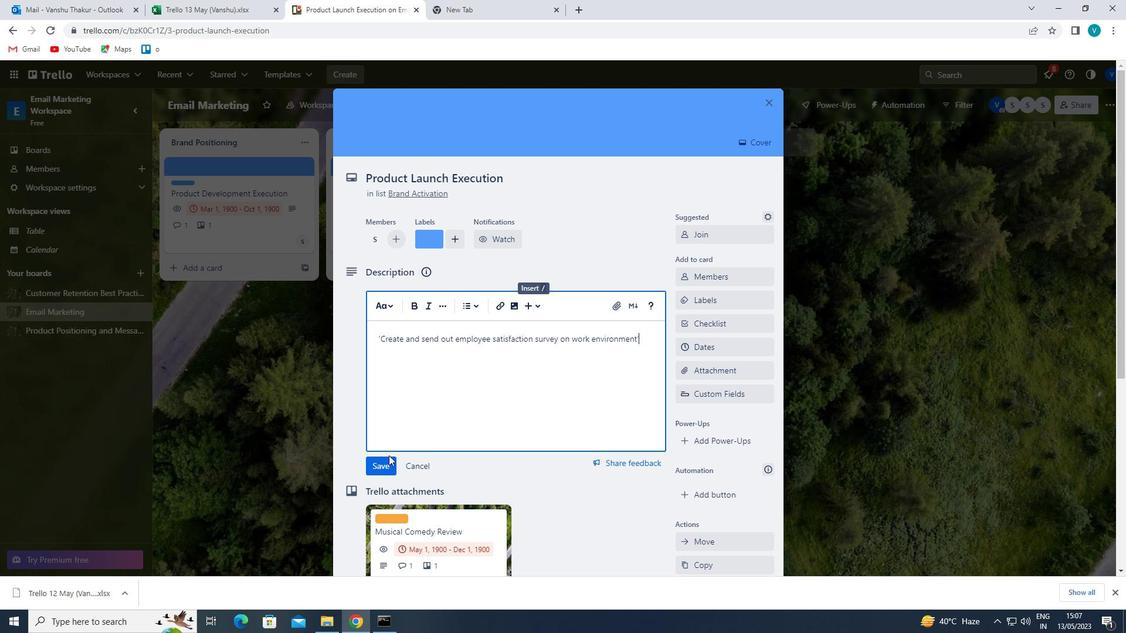 
Action: Mouse pressed left at (375, 468)
Screenshot: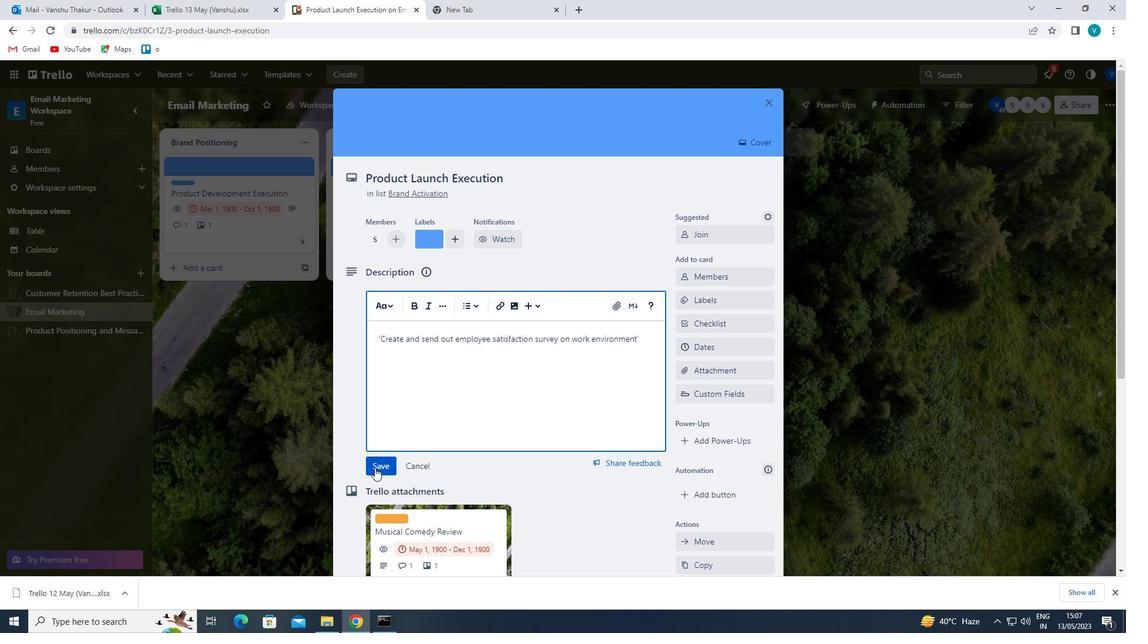 
Action: Mouse moved to (430, 447)
Screenshot: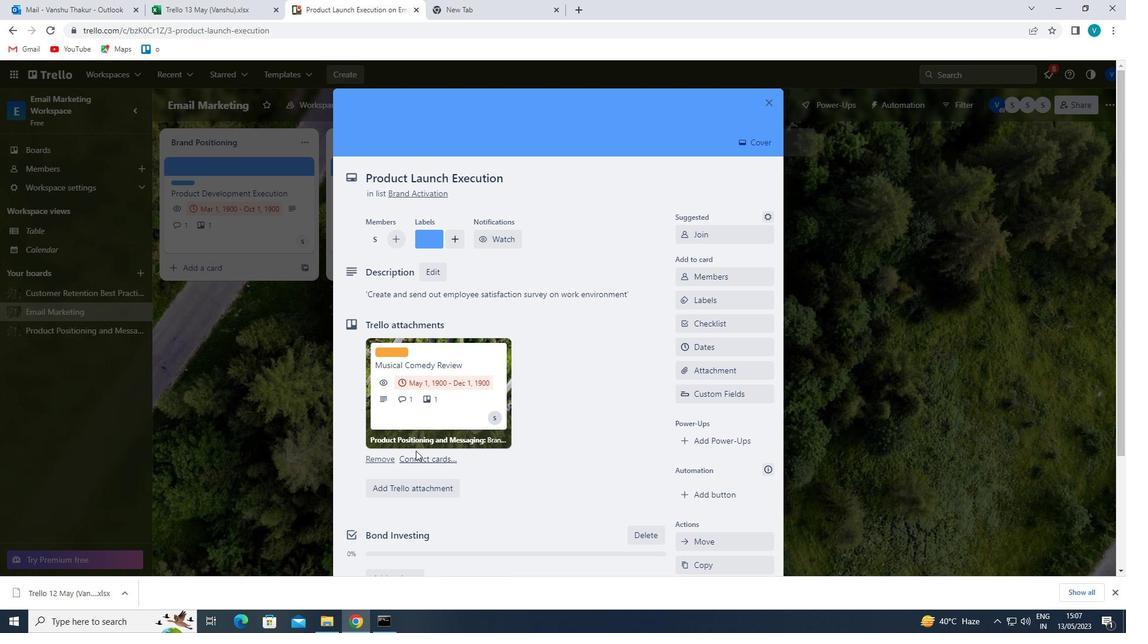
Action: Mouse scrolled (430, 446) with delta (0, 0)
Screenshot: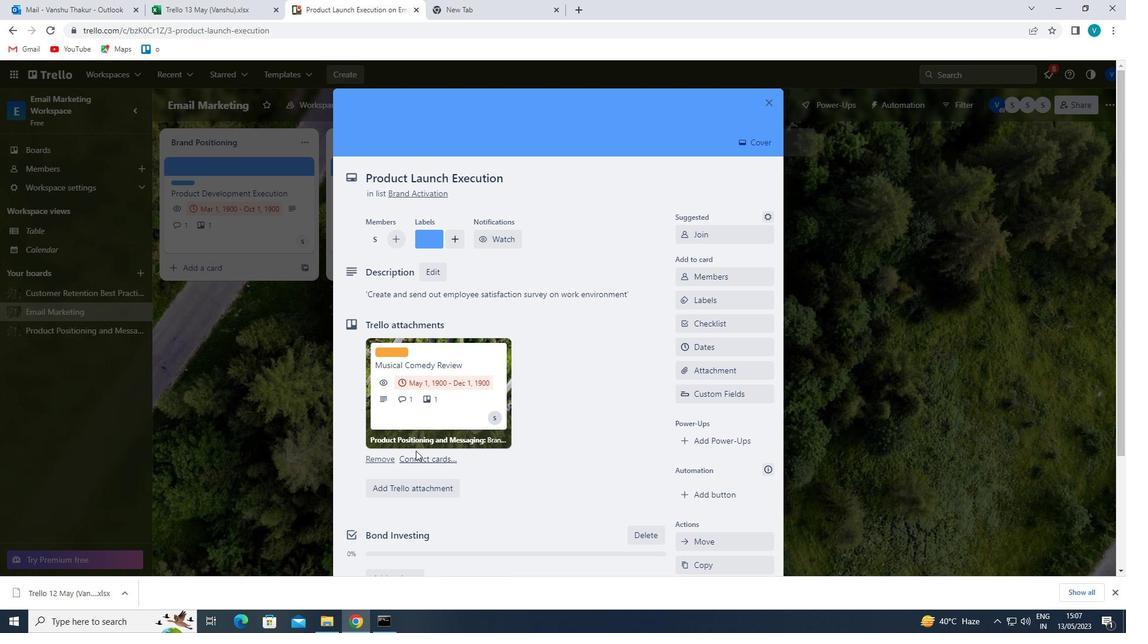 
Action: Mouse moved to (432, 446)
Screenshot: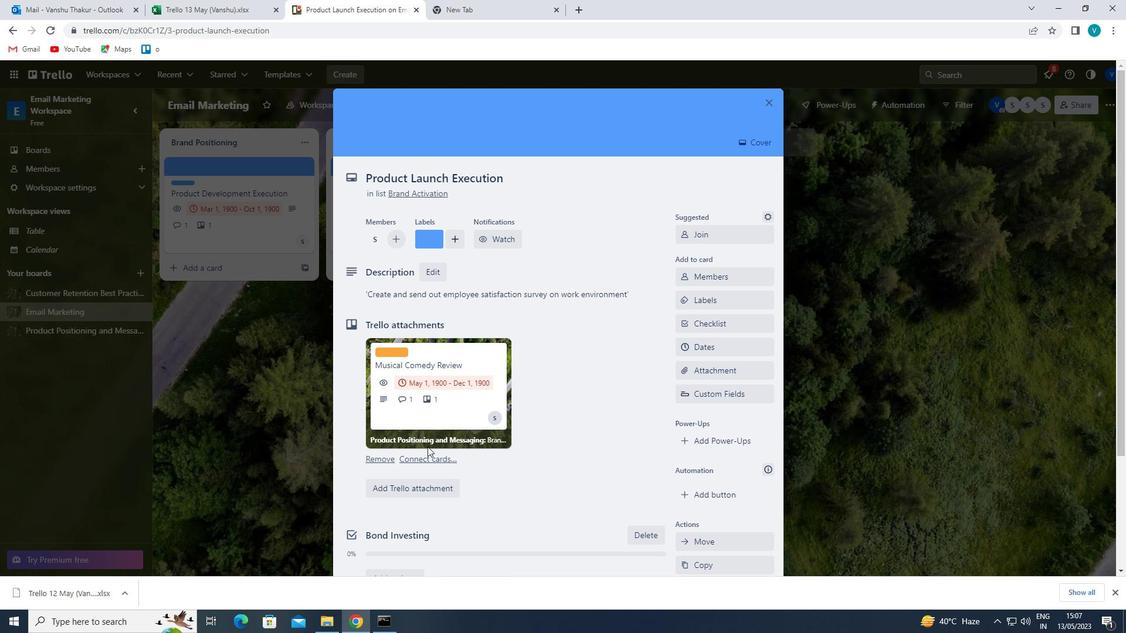 
Action: Mouse scrolled (432, 446) with delta (0, 0)
Screenshot: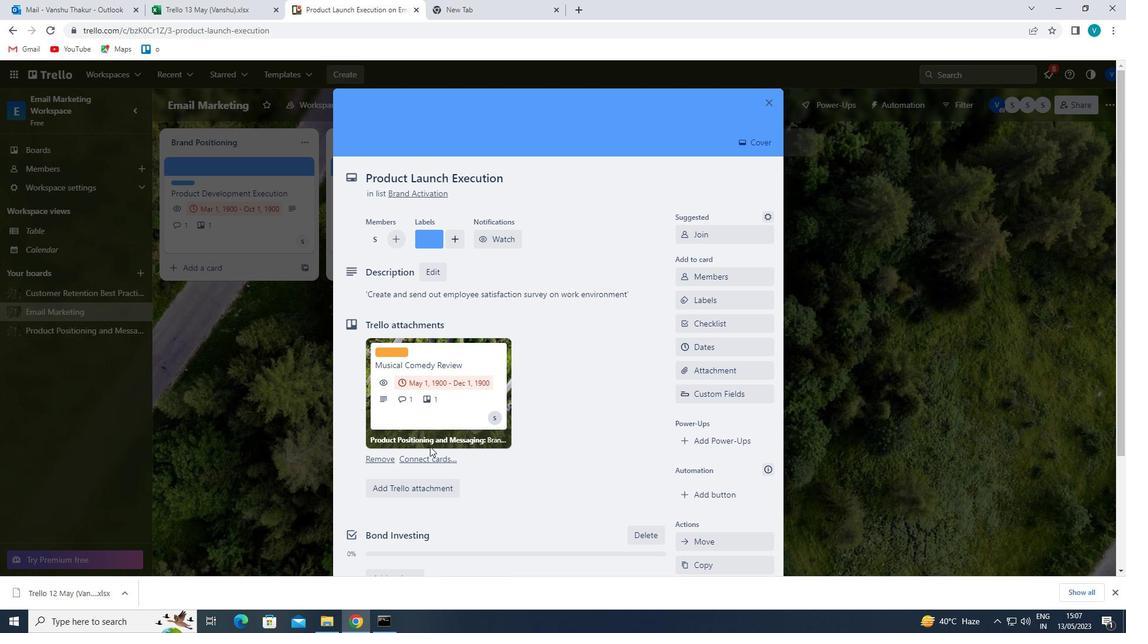 
Action: Mouse moved to (432, 446)
Screenshot: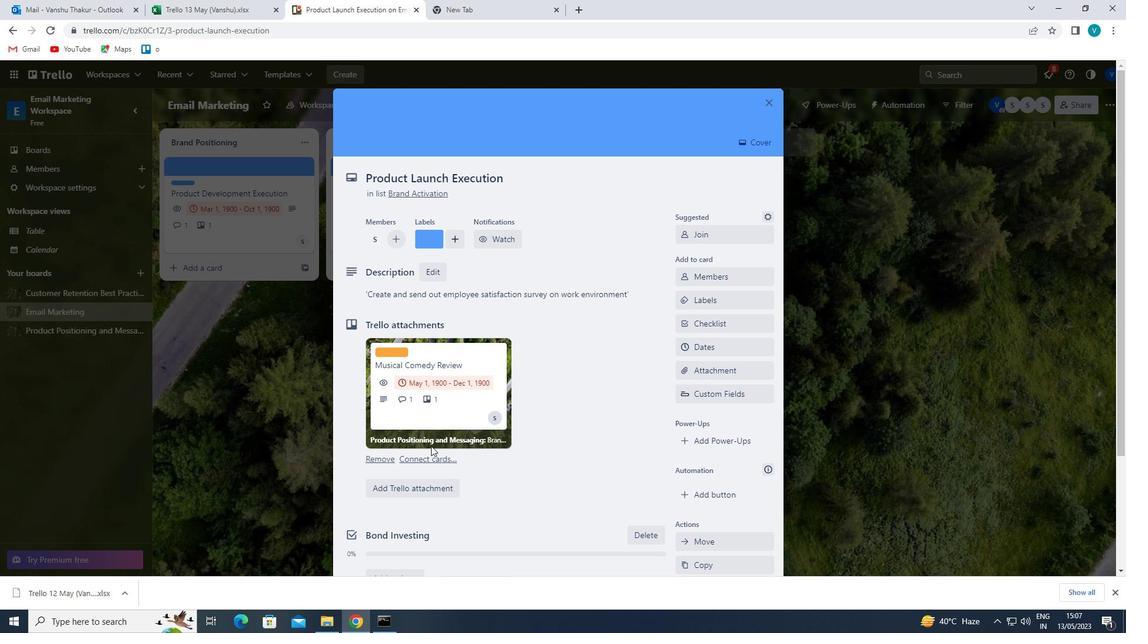 
Action: Mouse scrolled (432, 445) with delta (0, 0)
Screenshot: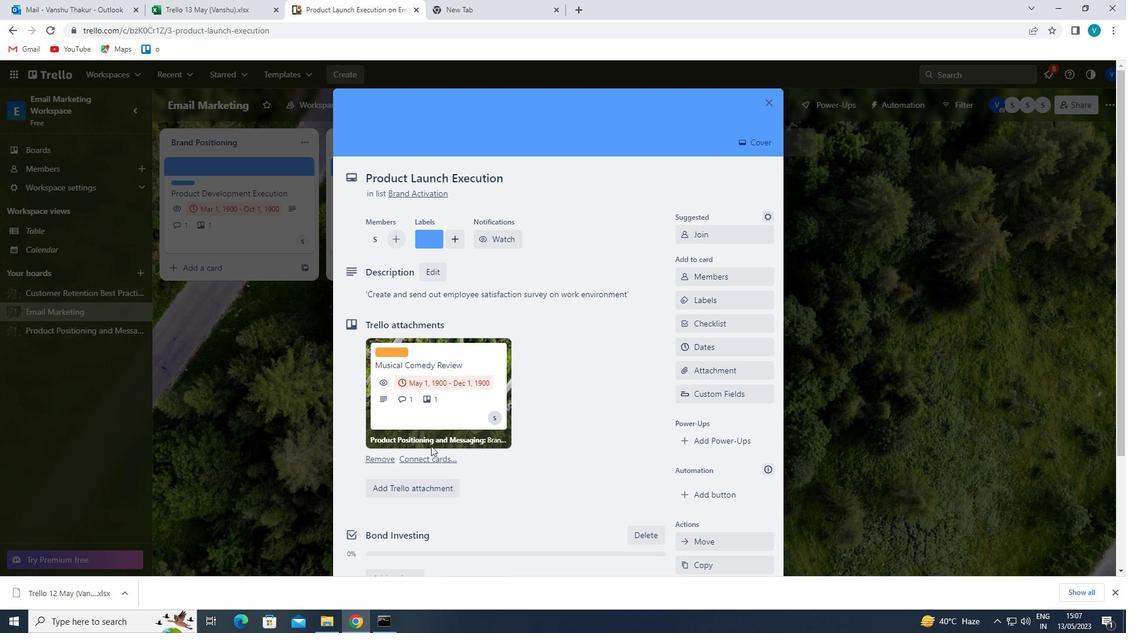 
Action: Mouse moved to (430, 493)
Screenshot: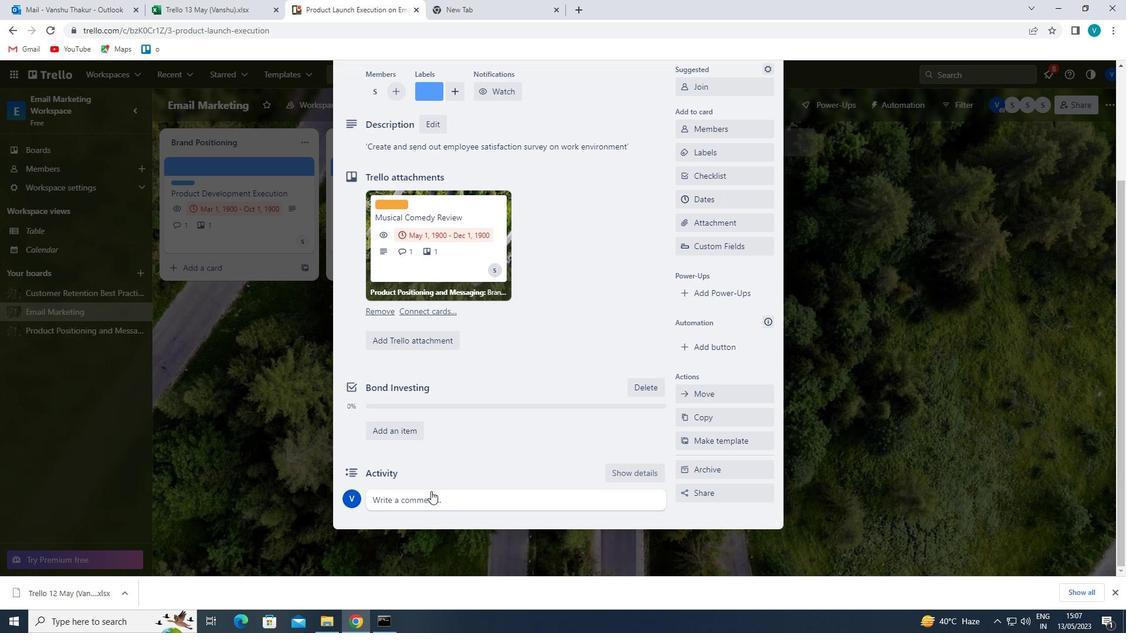 
Action: Mouse pressed left at (430, 493)
Screenshot: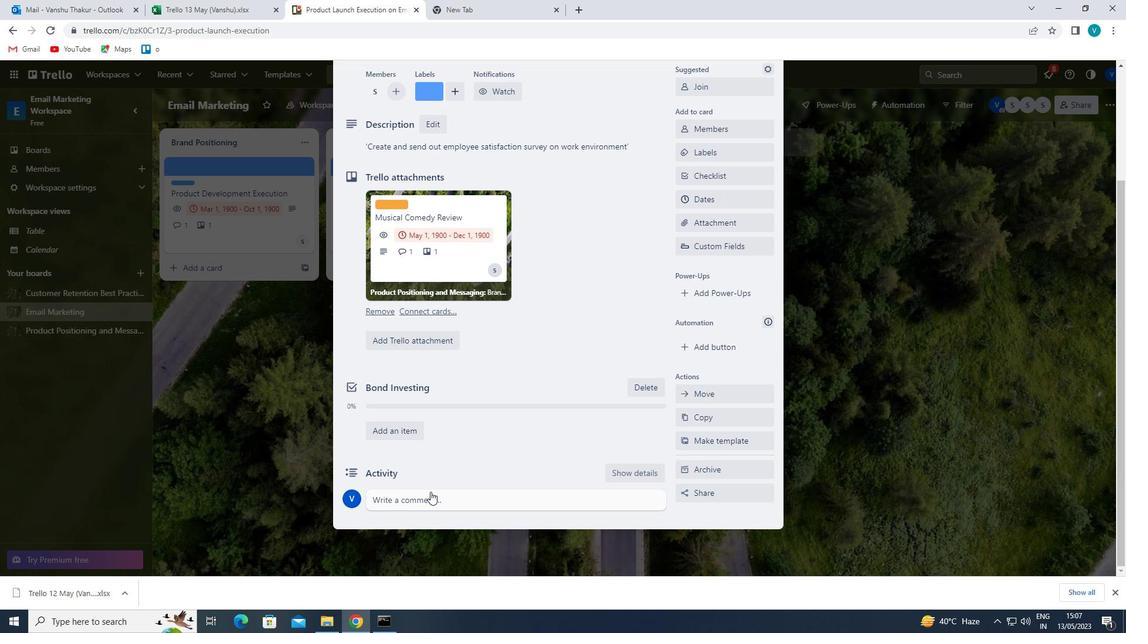 
Action: Mouse moved to (438, 493)
Screenshot: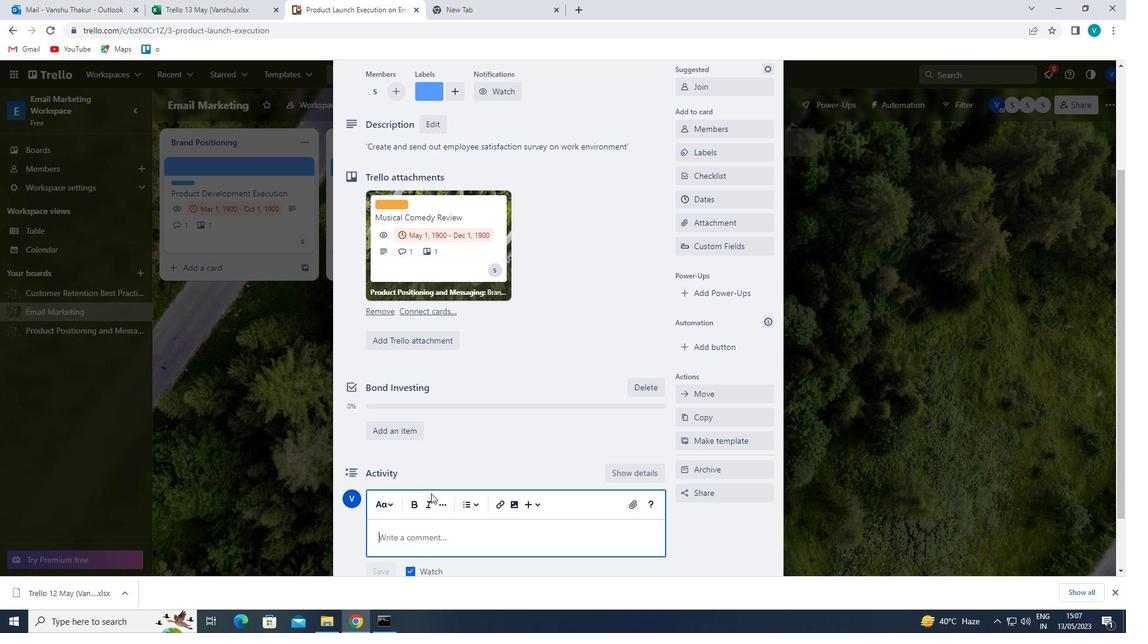 
Action: Key pressed '<Key.shift>LET<Key.space>US<Key.space>APPROACH<Key.space>THIS<Key.space>TASK<Key.space>WITH<Key.space>A<Key.space>SENSE<Key.space>OF<Key.space>COLLABORATION<Key.space>AN<Key.space>DTEAMWORK<Key.left><Key.left><Key.left><Key.left><Key.left><Key.left><Key.left><Key.left><Key.left><Key.left><Key.left><Key.right><Key.right><Key.backspace><Key.right><Key.space><Key.right><Key.right><Key.right><Key.right><Key.right><Key.right><Key.right><Key.right>,<Key.space>LEVARAGING<Key.space>THE<Key.space>STRENGTHS<Key.space>OF<Key.space>EACH<Key.space>TEAM<Key.space>MEMB<Key.backspace>BER,'
Screenshot: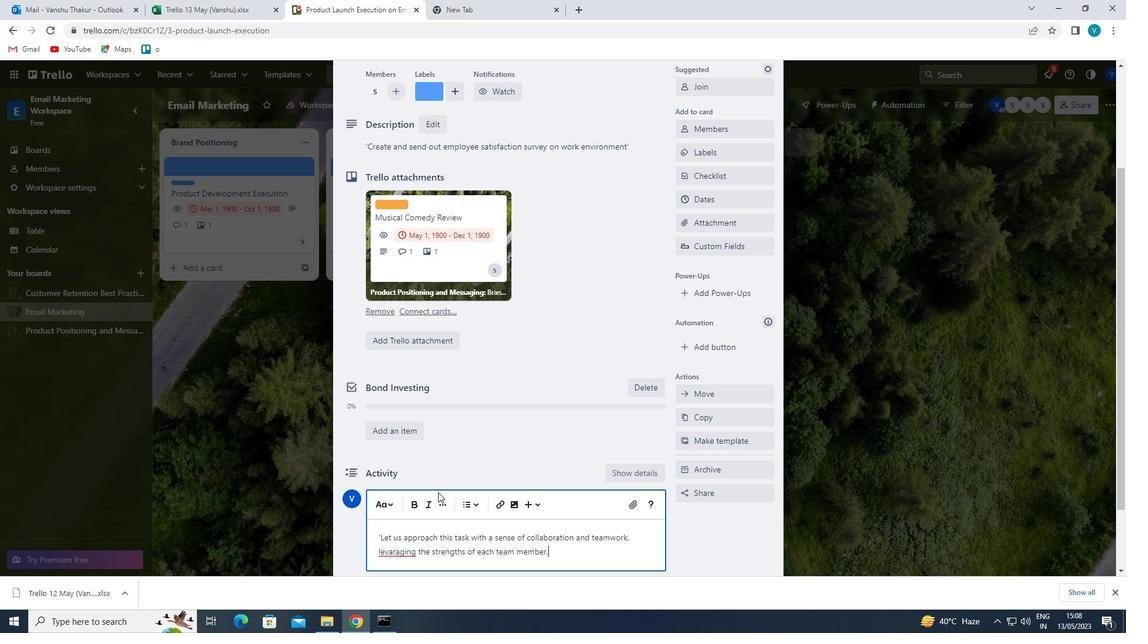 
Action: Mouse moved to (455, 519)
Screenshot: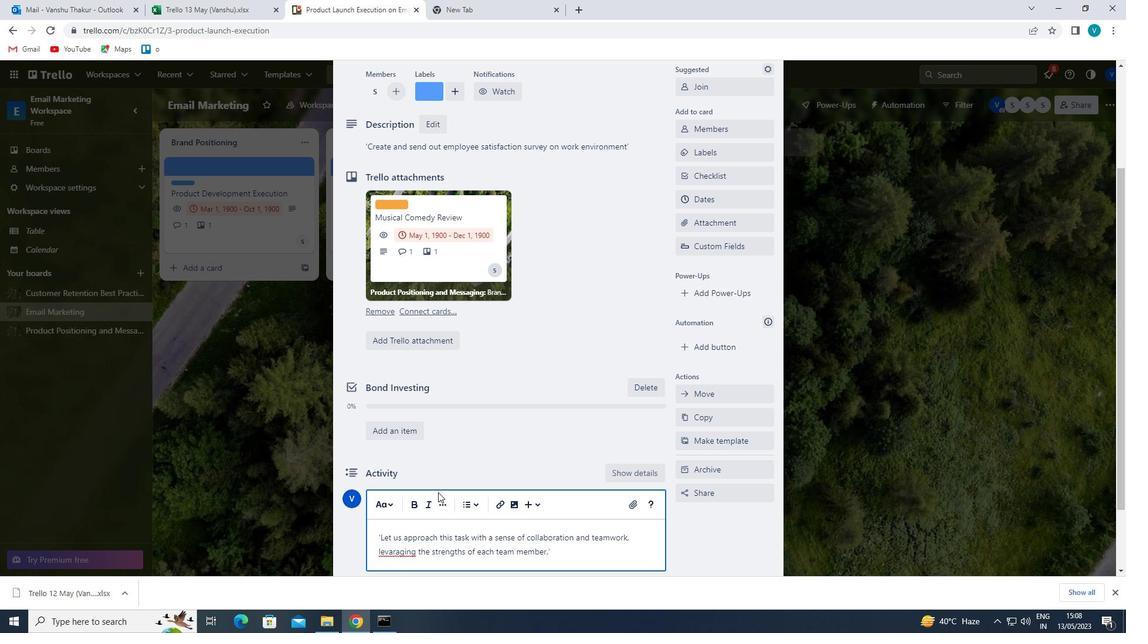 
Action: Mouse scrolled (455, 518) with delta (0, 0)
Screenshot: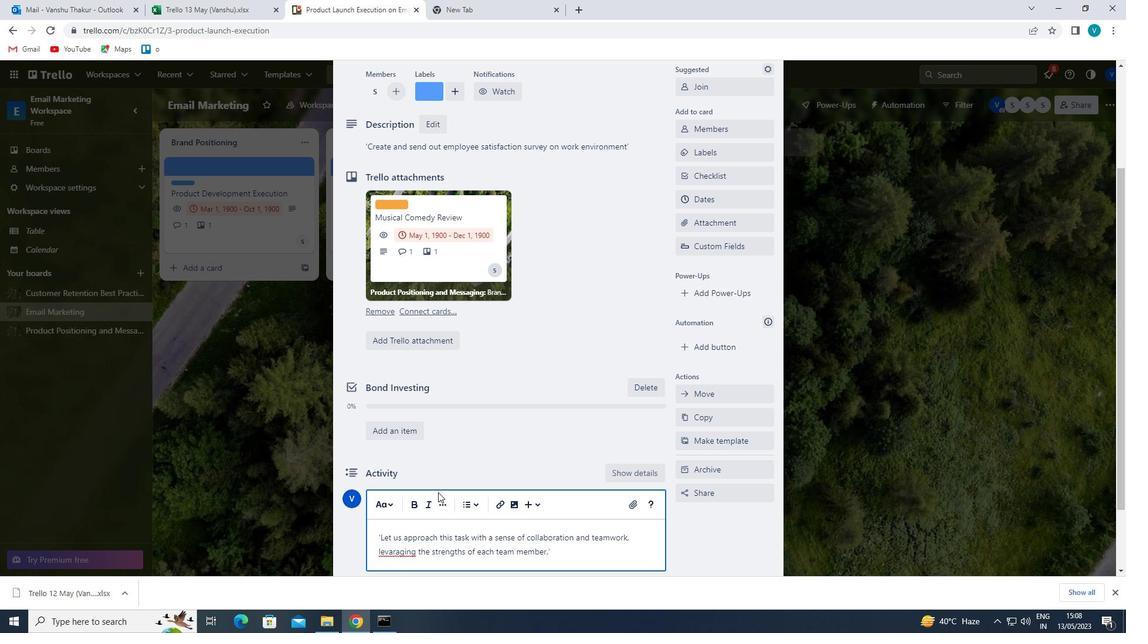 
Action: Mouse moved to (455, 521)
Screenshot: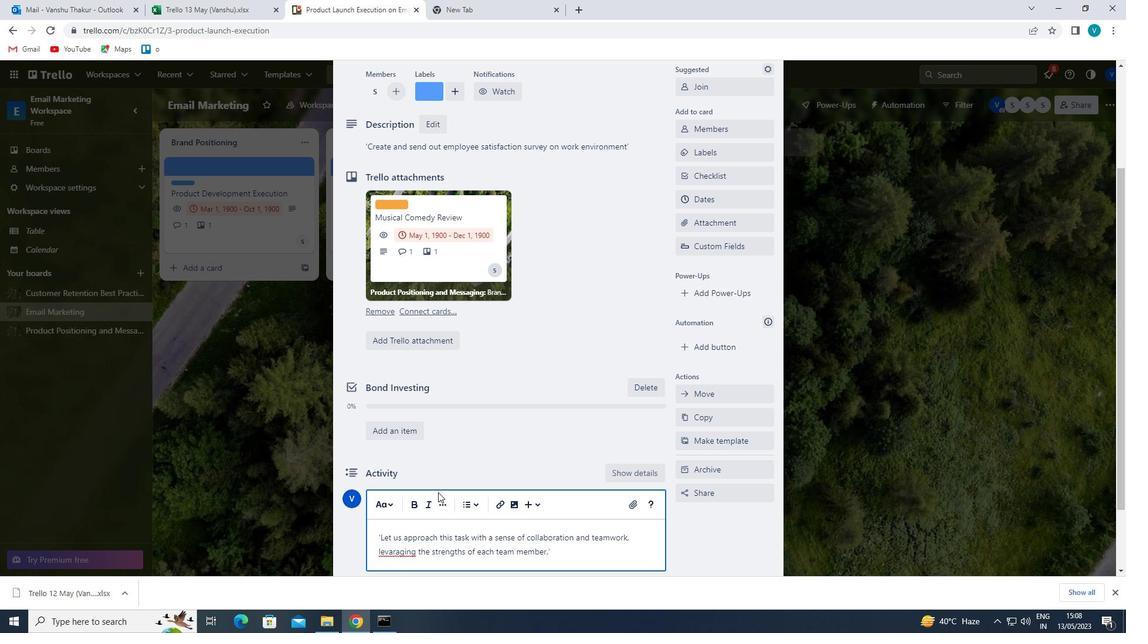 
Action: Mouse scrolled (455, 520) with delta (0, 0)
Screenshot: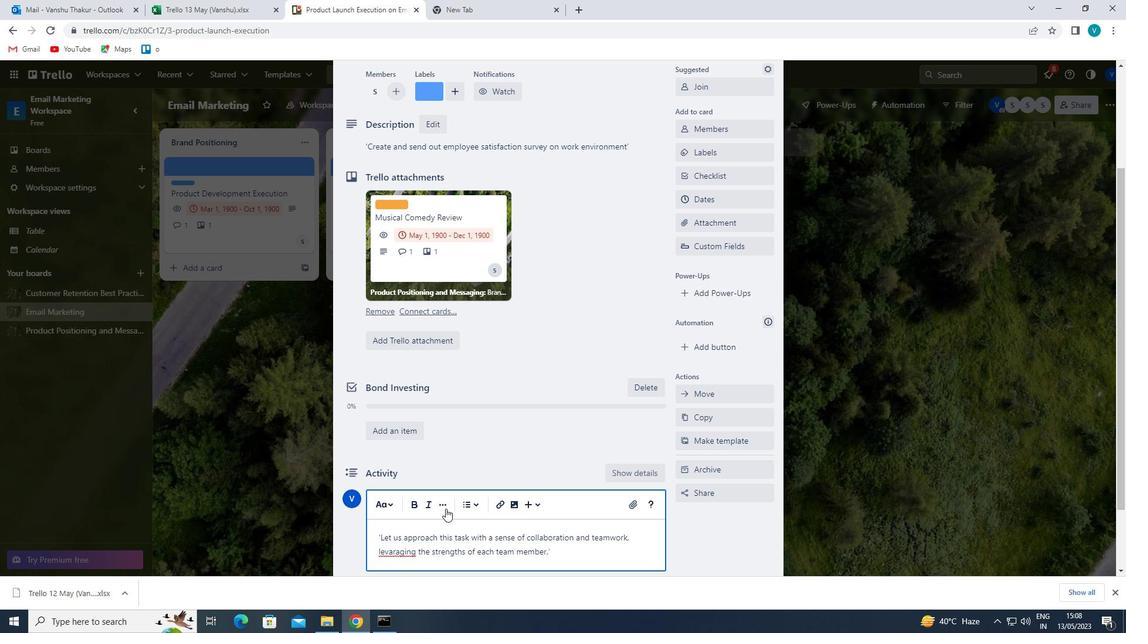 
Action: Mouse moved to (392, 467)
Screenshot: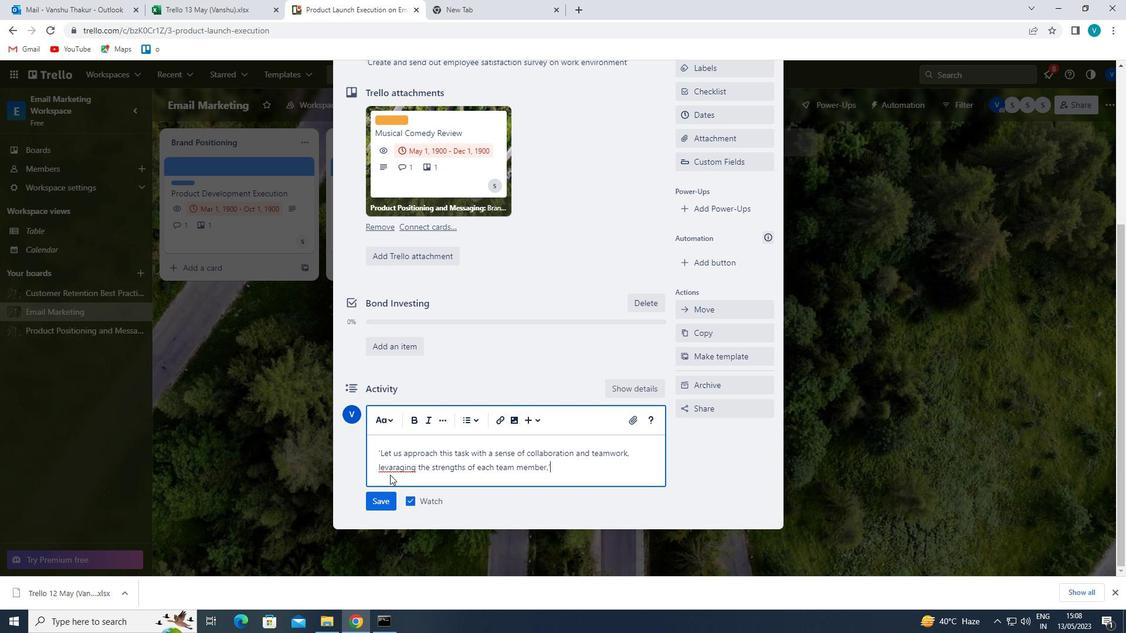 
Action: Mouse pressed left at (392, 467)
Screenshot: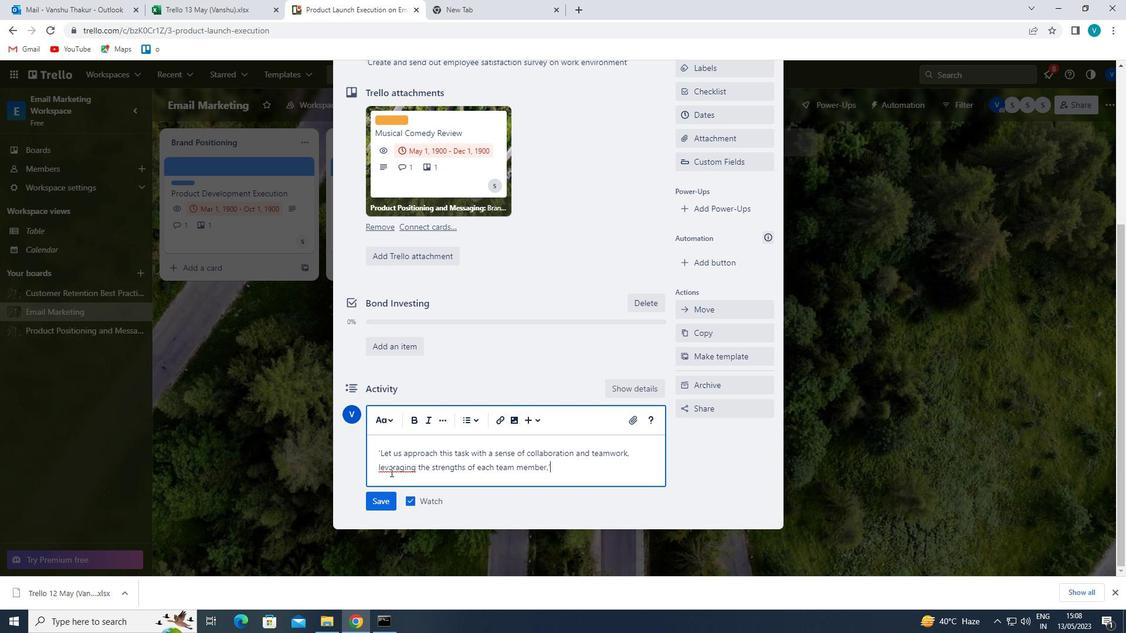 
Action: Mouse moved to (402, 505)
Screenshot: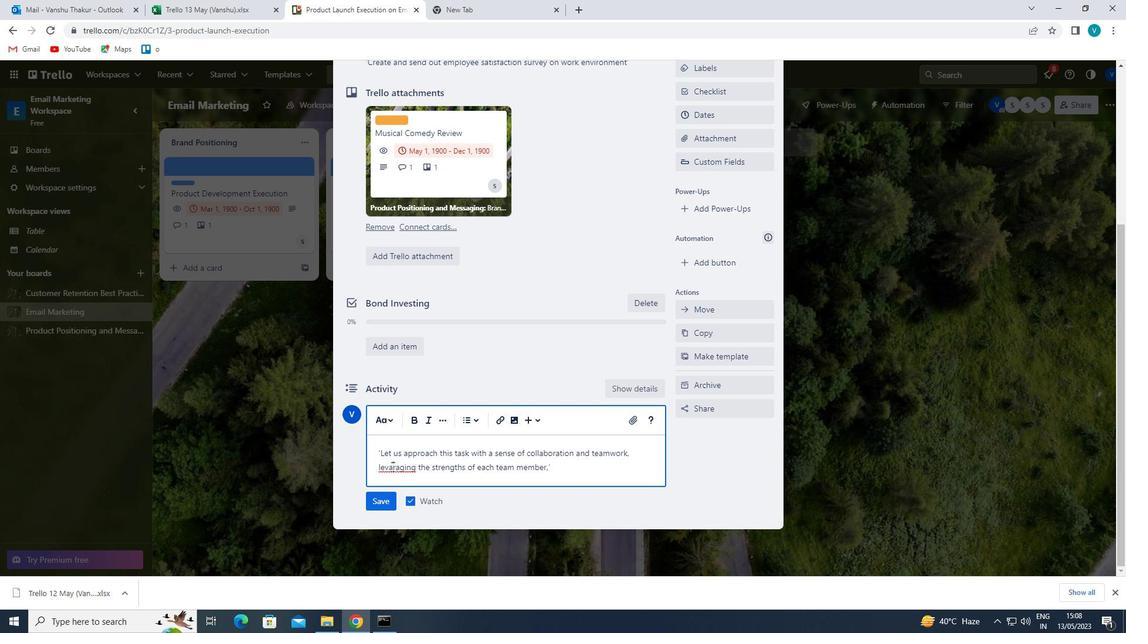 
Action: Key pressed <Key.backspace>E
Screenshot: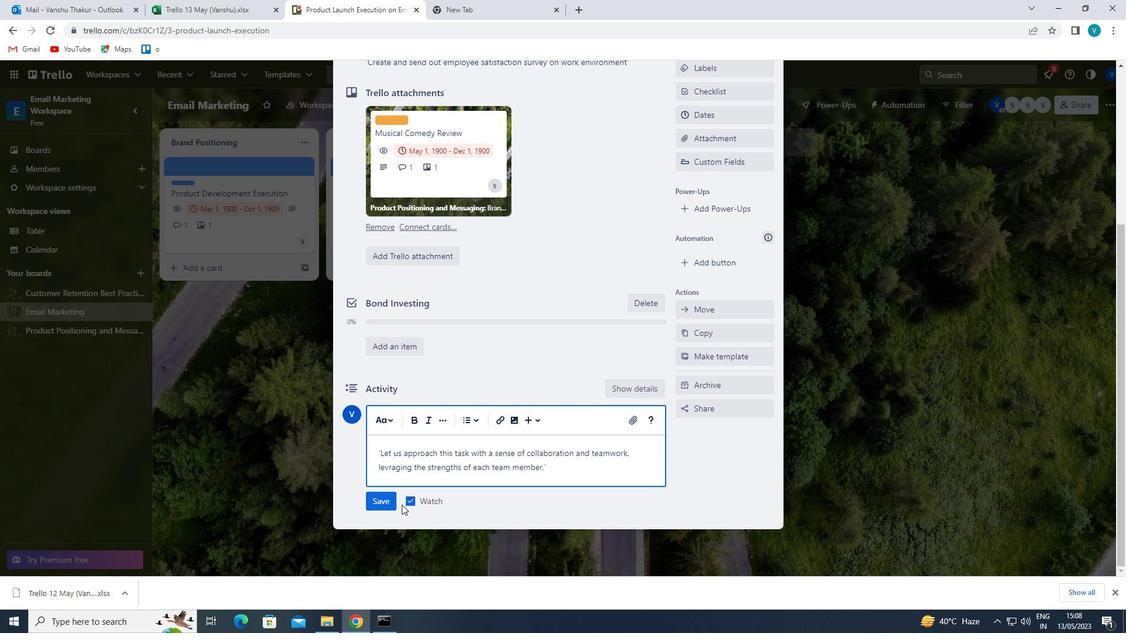 
Action: Mouse moved to (385, 495)
Screenshot: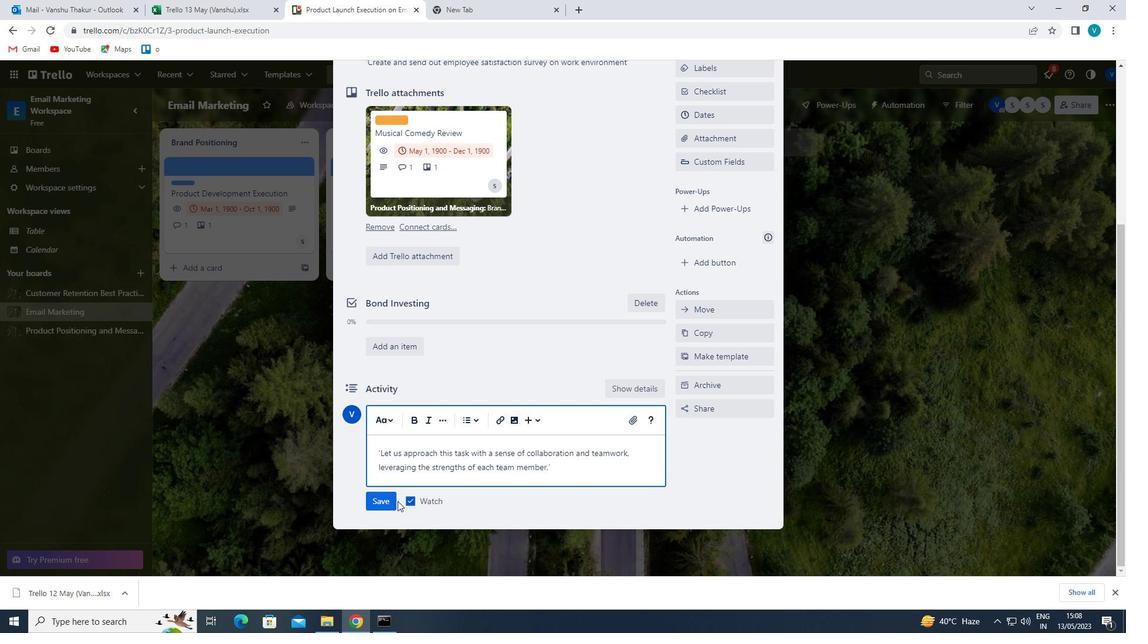 
Action: Mouse pressed left at (385, 495)
Screenshot: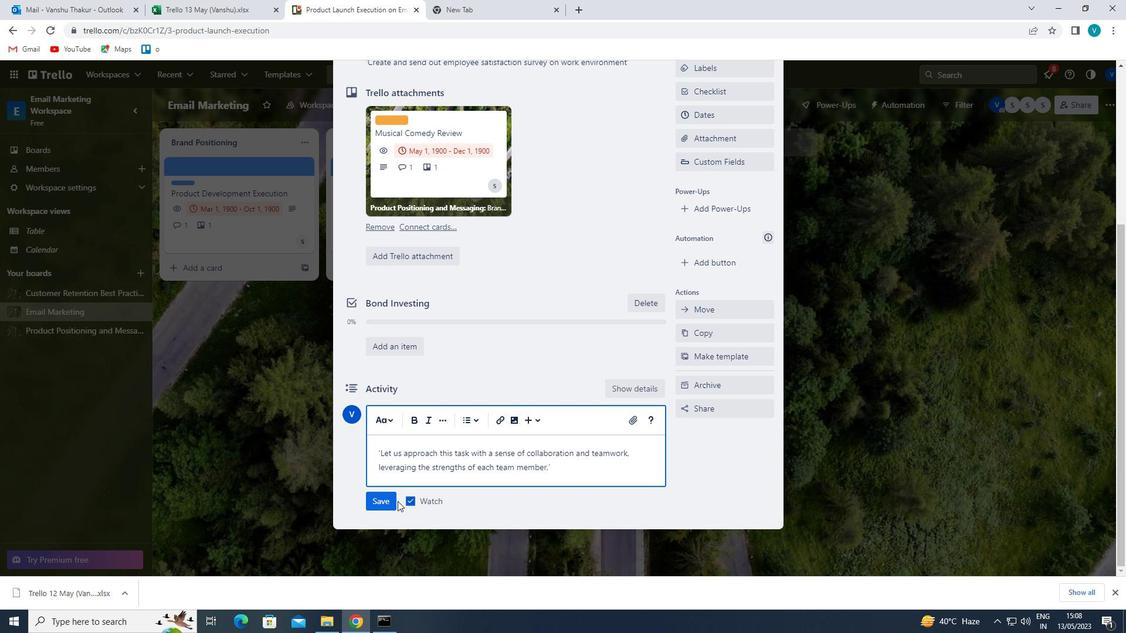 
Action: Mouse moved to (729, 125)
Screenshot: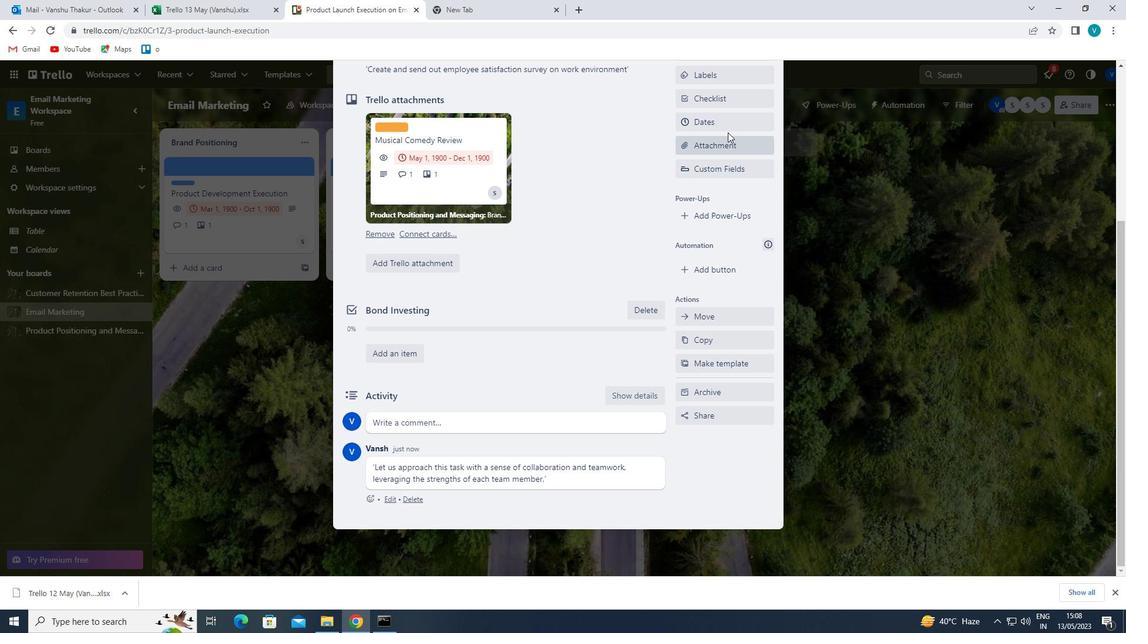 
Action: Mouse pressed left at (729, 125)
Screenshot: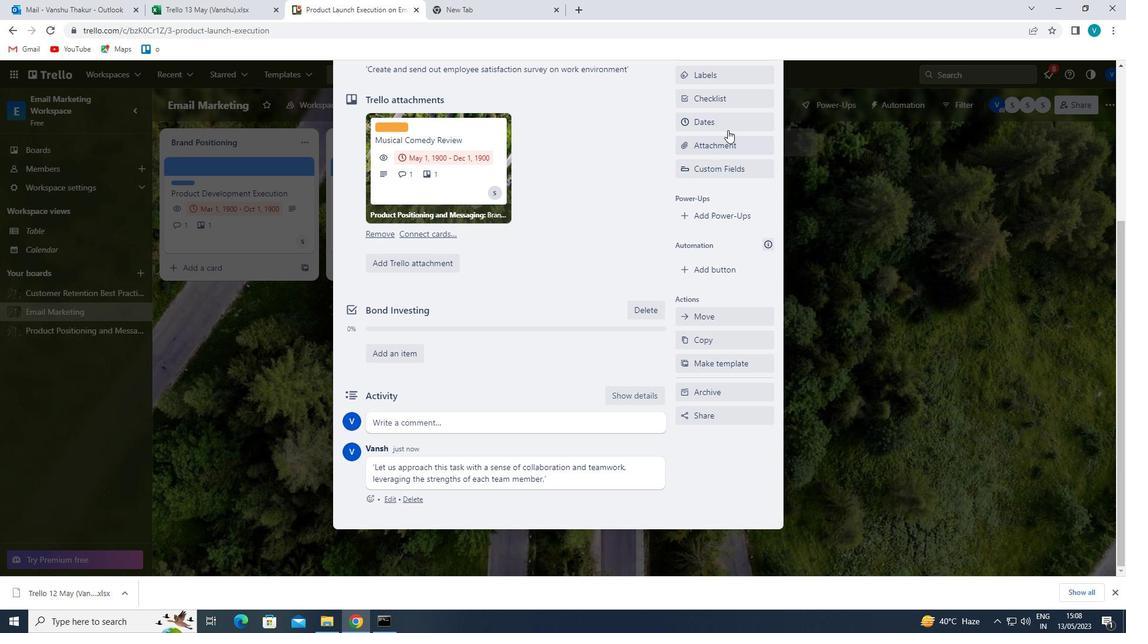 
Action: Mouse moved to (689, 366)
Screenshot: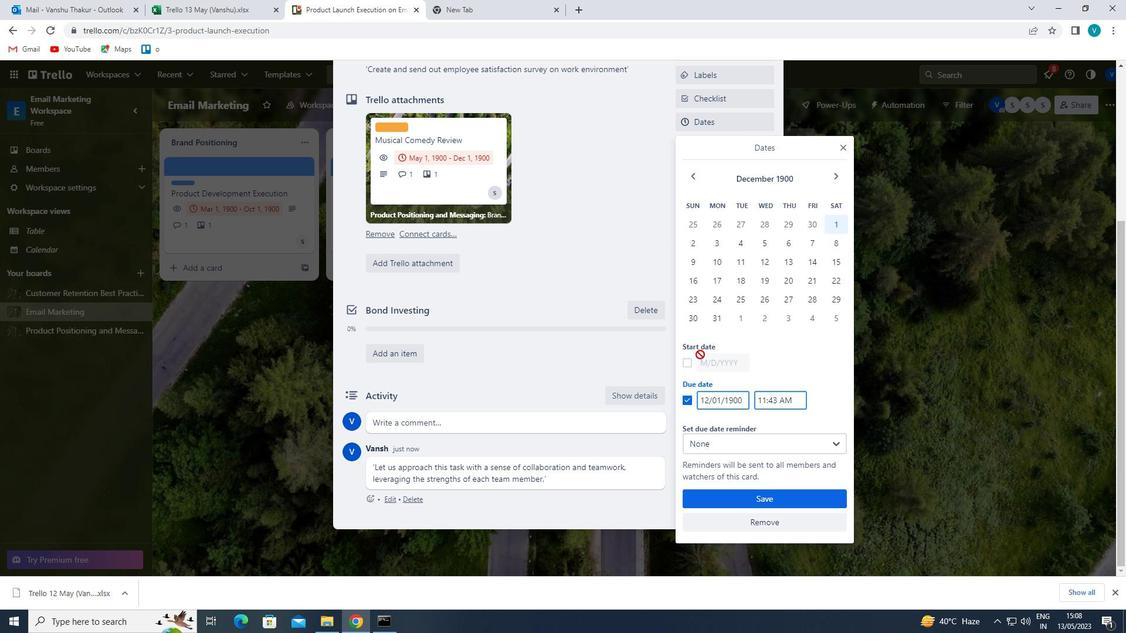 
Action: Mouse pressed left at (689, 366)
Screenshot: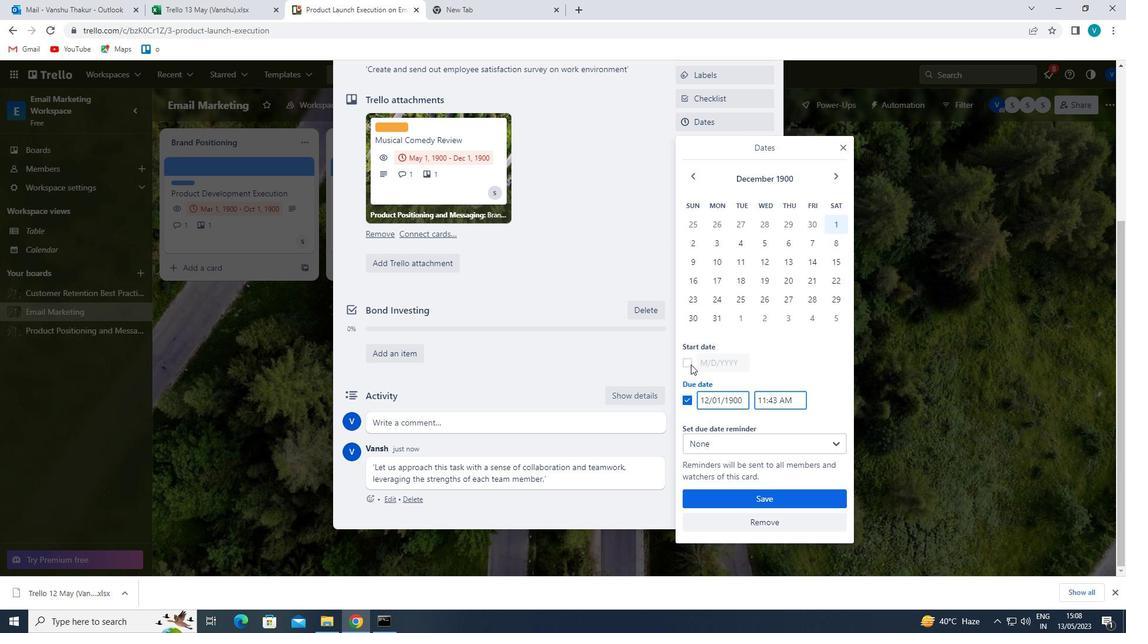 
Action: Mouse moved to (706, 357)
Screenshot: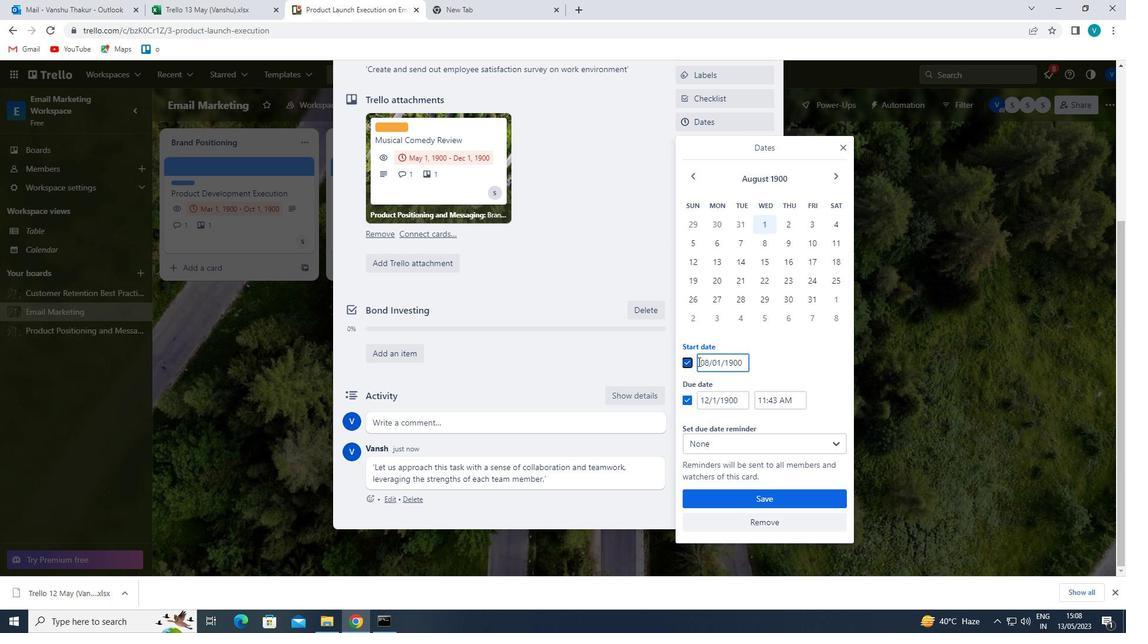 
Action: Mouse pressed left at (706, 357)
Screenshot: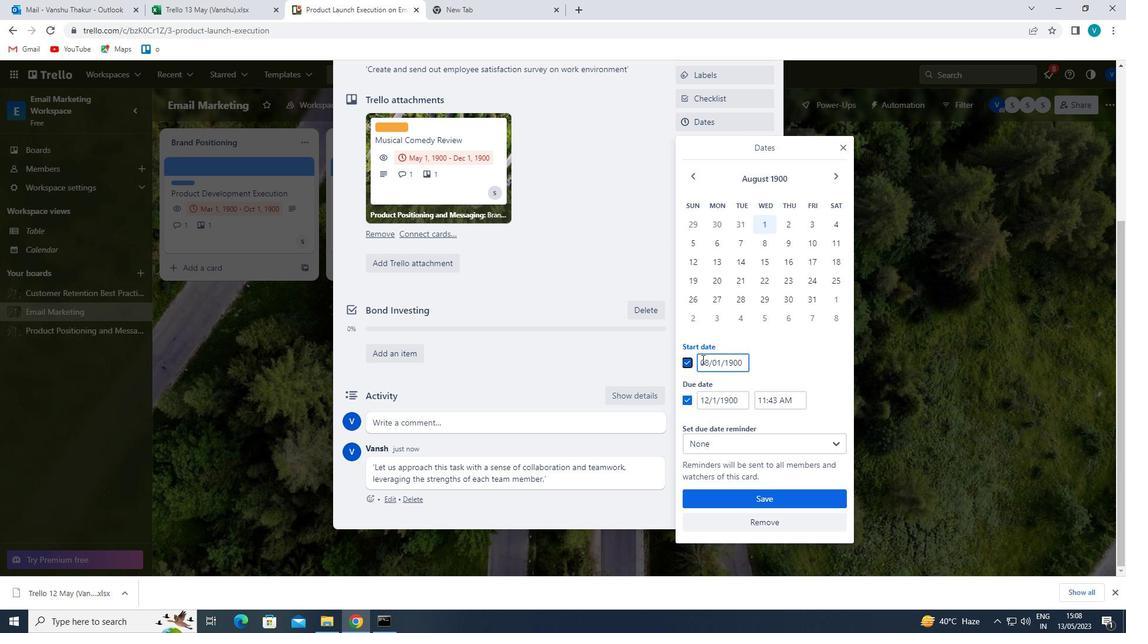 
Action: Mouse moved to (707, 362)
Screenshot: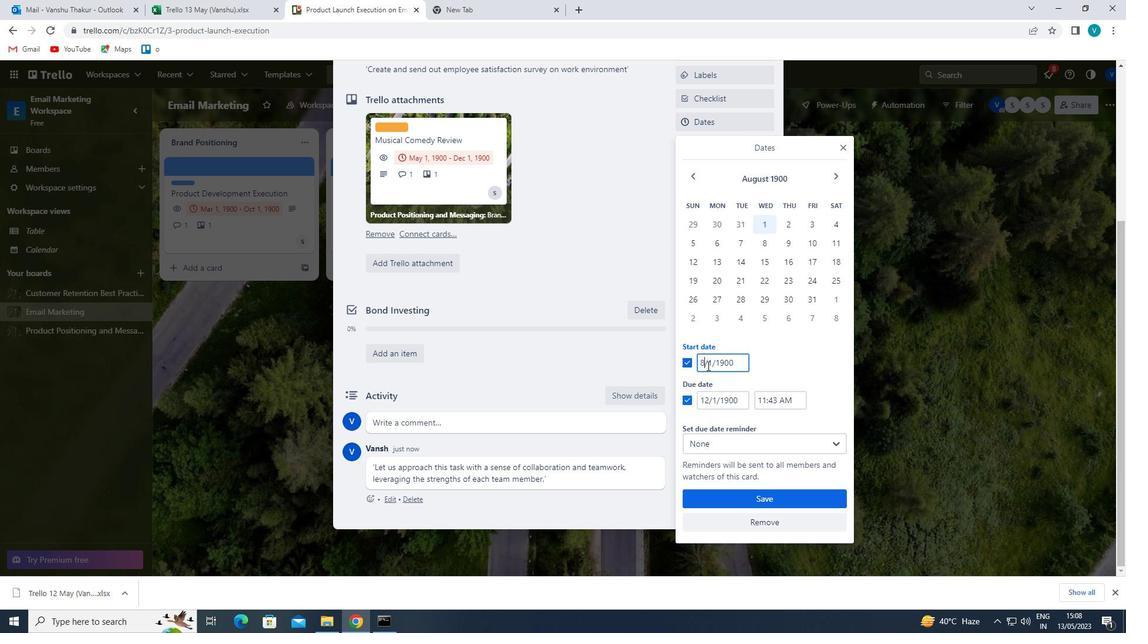 
Action: Key pressed <Key.backspace>9
Screenshot: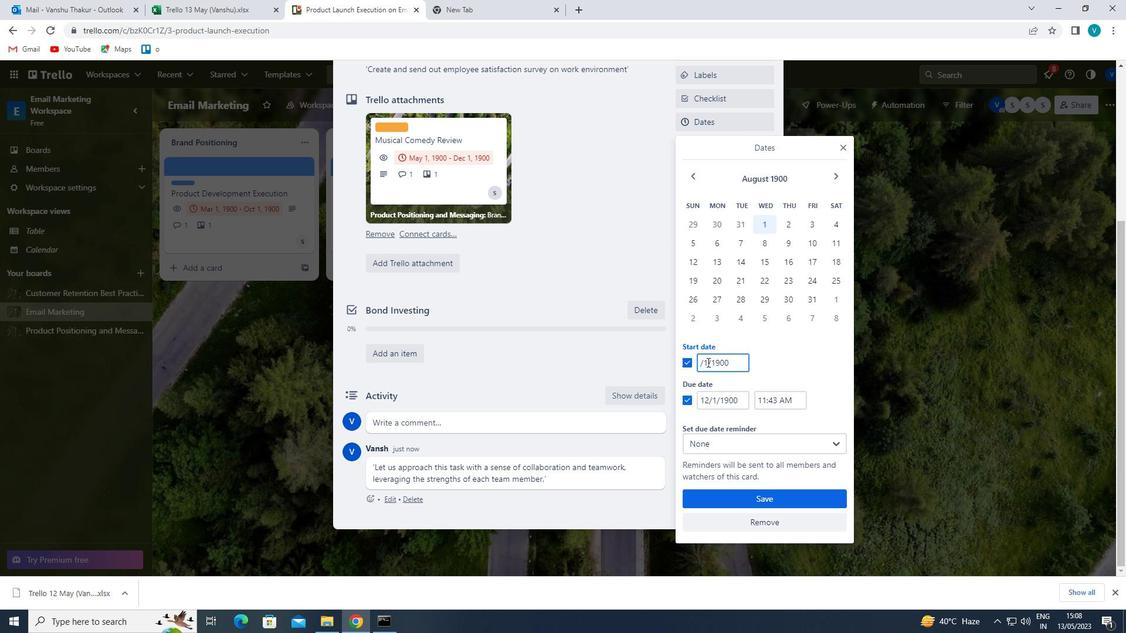 
Action: Mouse moved to (709, 403)
Screenshot: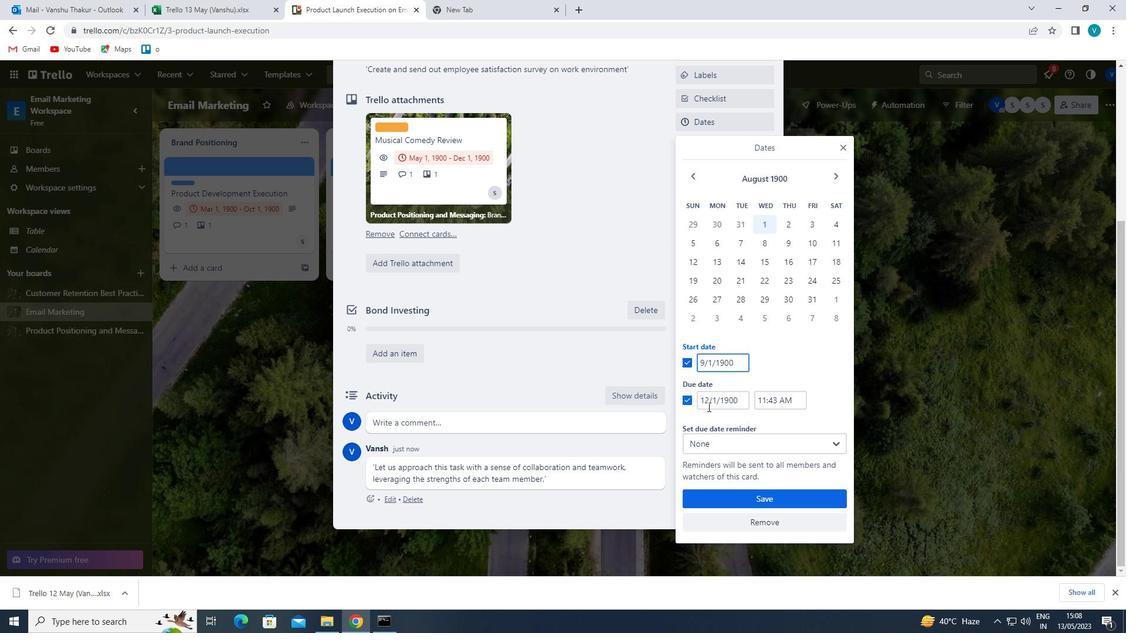 
Action: Mouse pressed left at (709, 403)
Screenshot: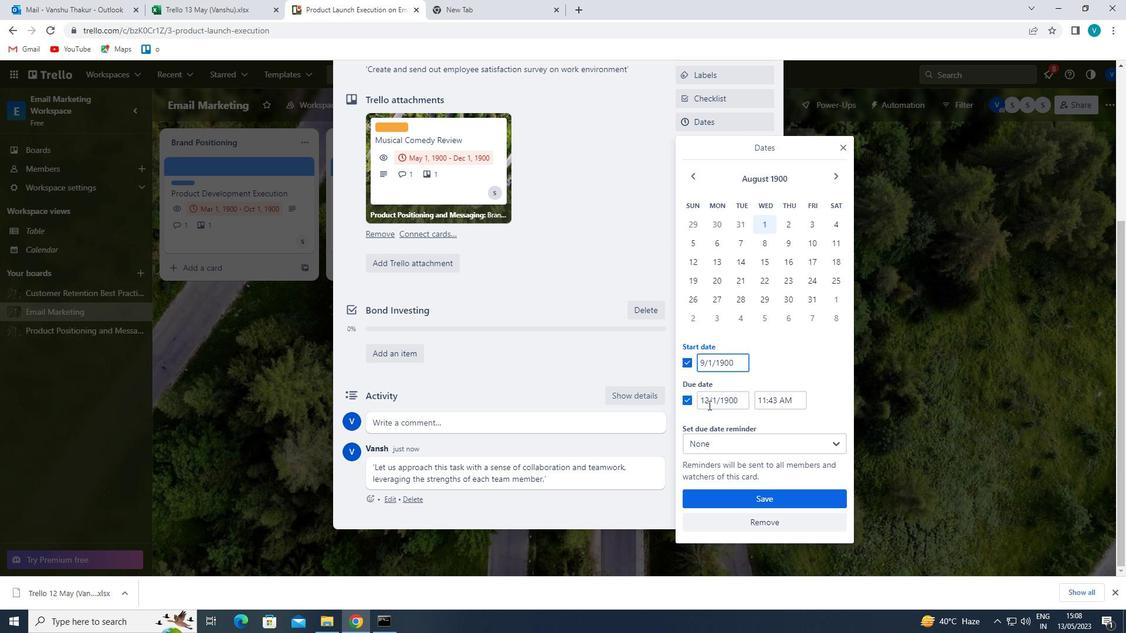 
Action: Key pressed <Key.backspace><Key.backspace>9
Screenshot: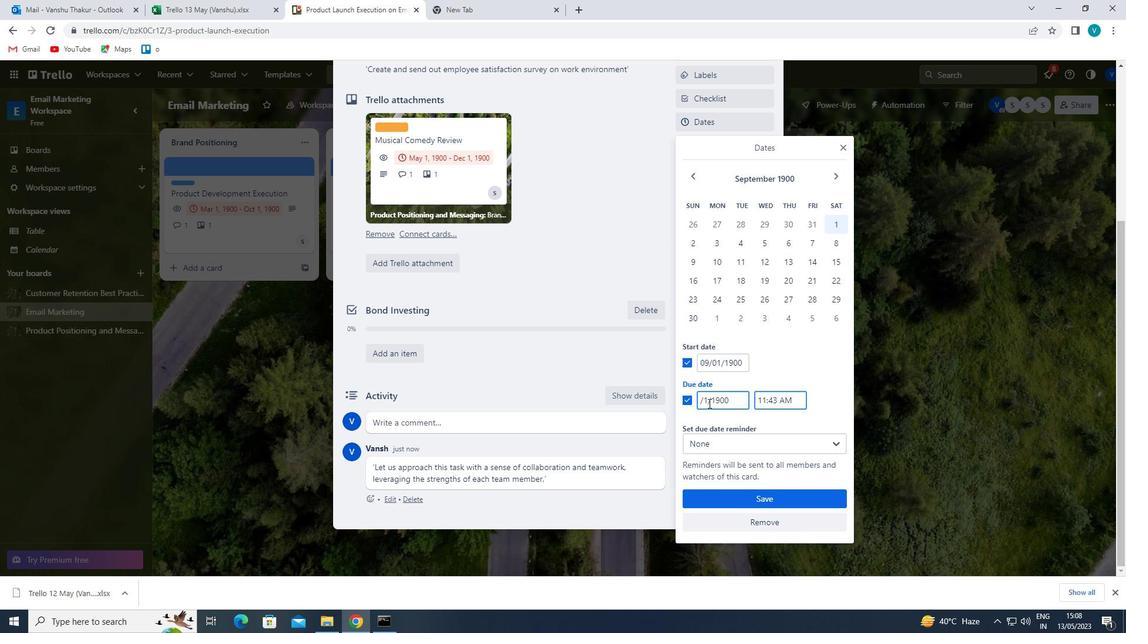 
Action: Mouse moved to (719, 492)
Screenshot: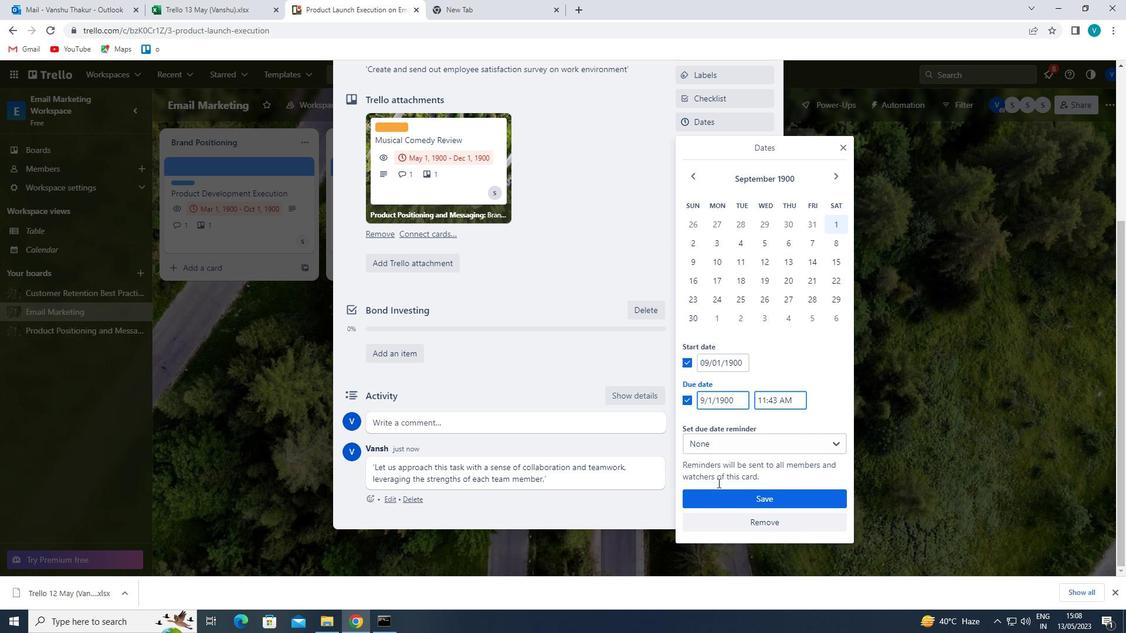 
Action: Mouse pressed left at (719, 492)
Screenshot: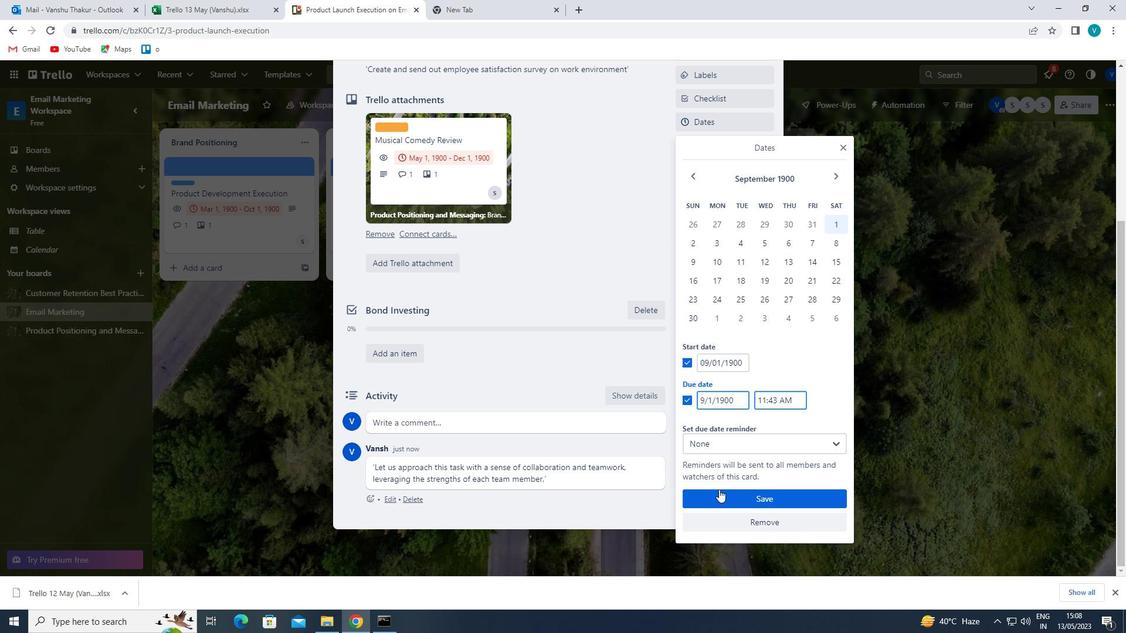 
